 Task: In the  document Quantummechanics.html Use the tool word Count 'and display word count while typing' Create the translated copy of the document in  'Chinese (Simplified)' Change notification to  Comments for you
Action: Mouse moved to (333, 471)
Screenshot: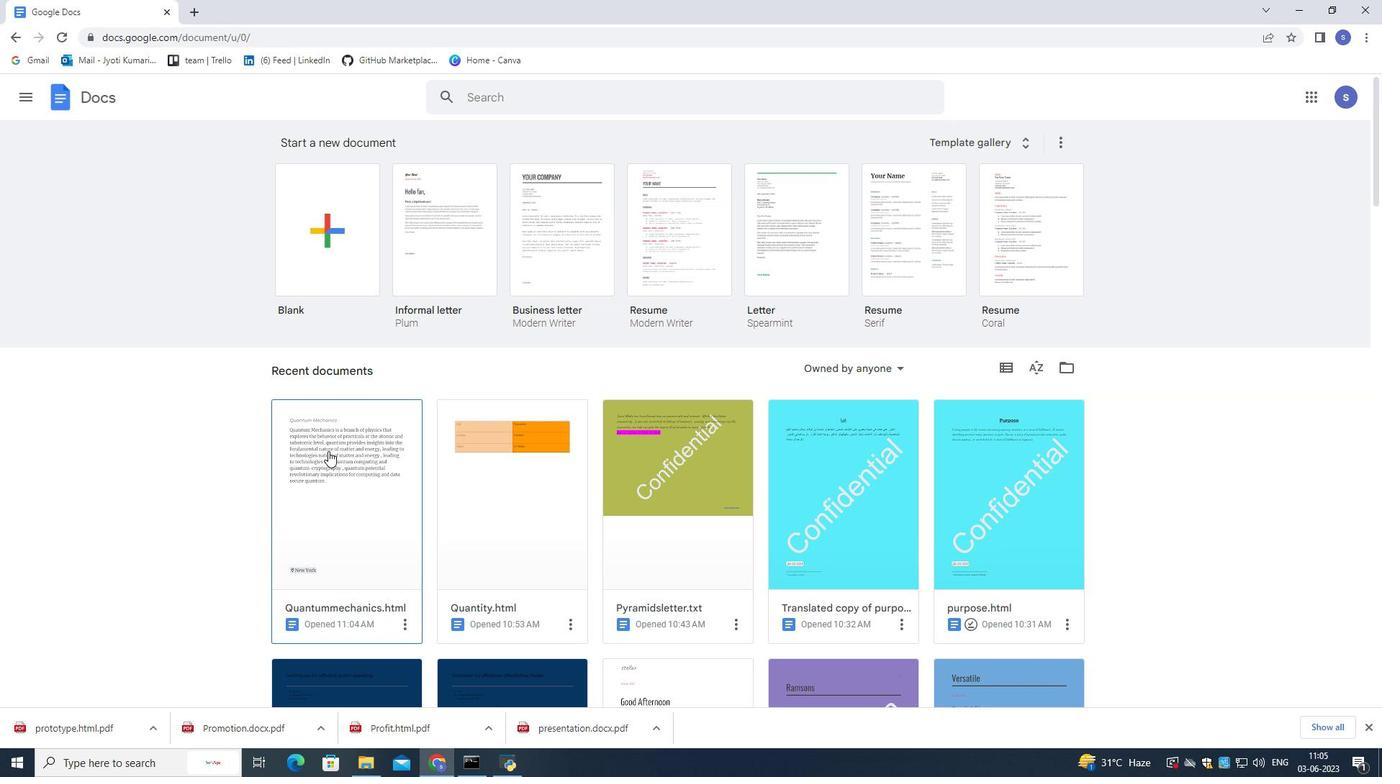 
Action: Mouse pressed left at (333, 471)
Screenshot: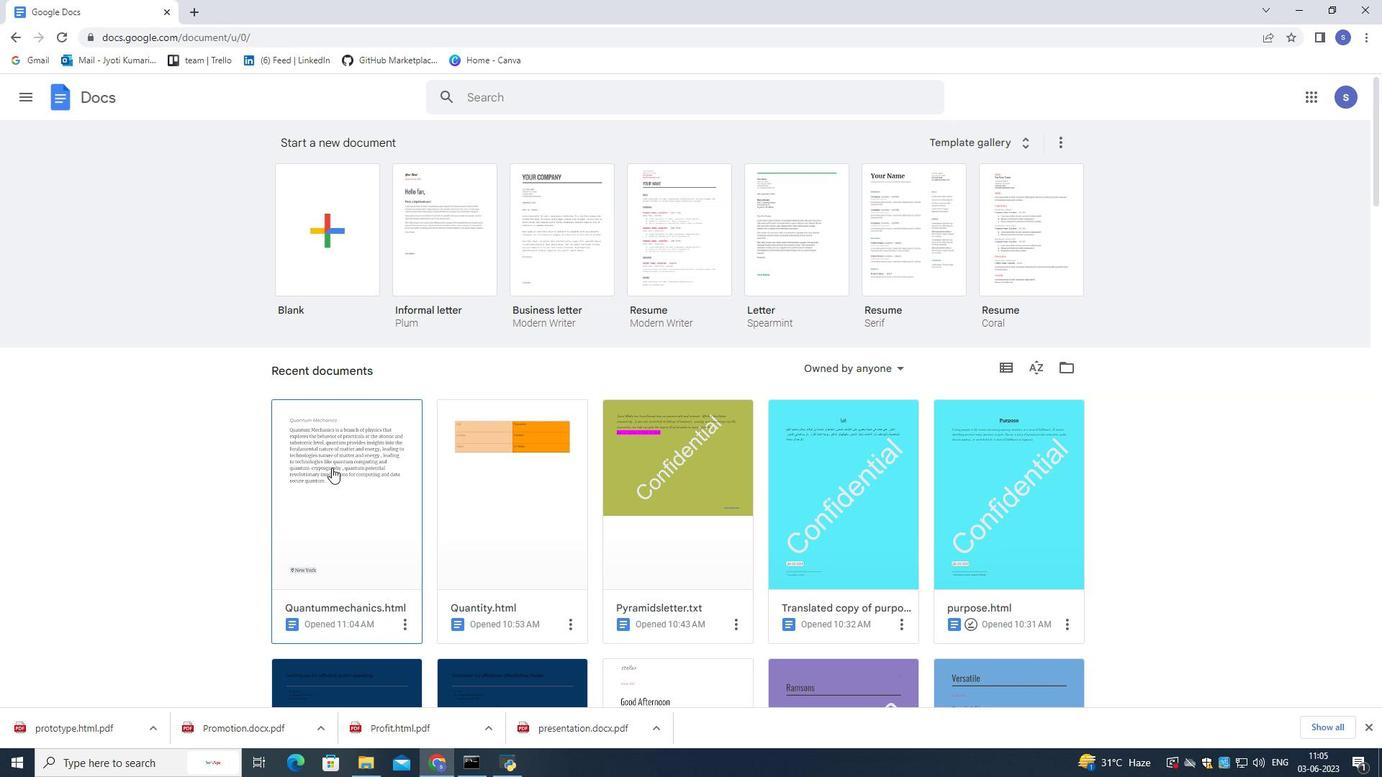 
Action: Mouse pressed left at (333, 471)
Screenshot: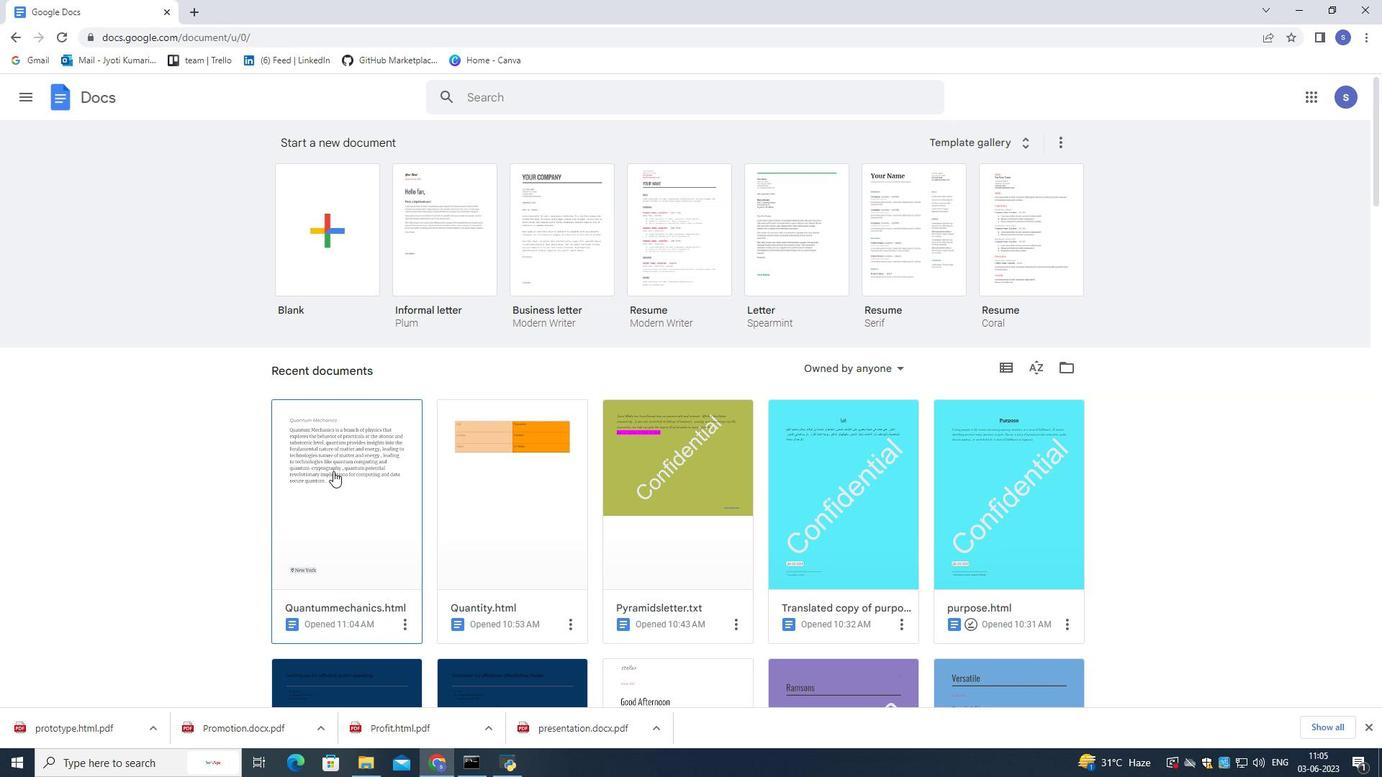 
Action: Mouse moved to (220, 101)
Screenshot: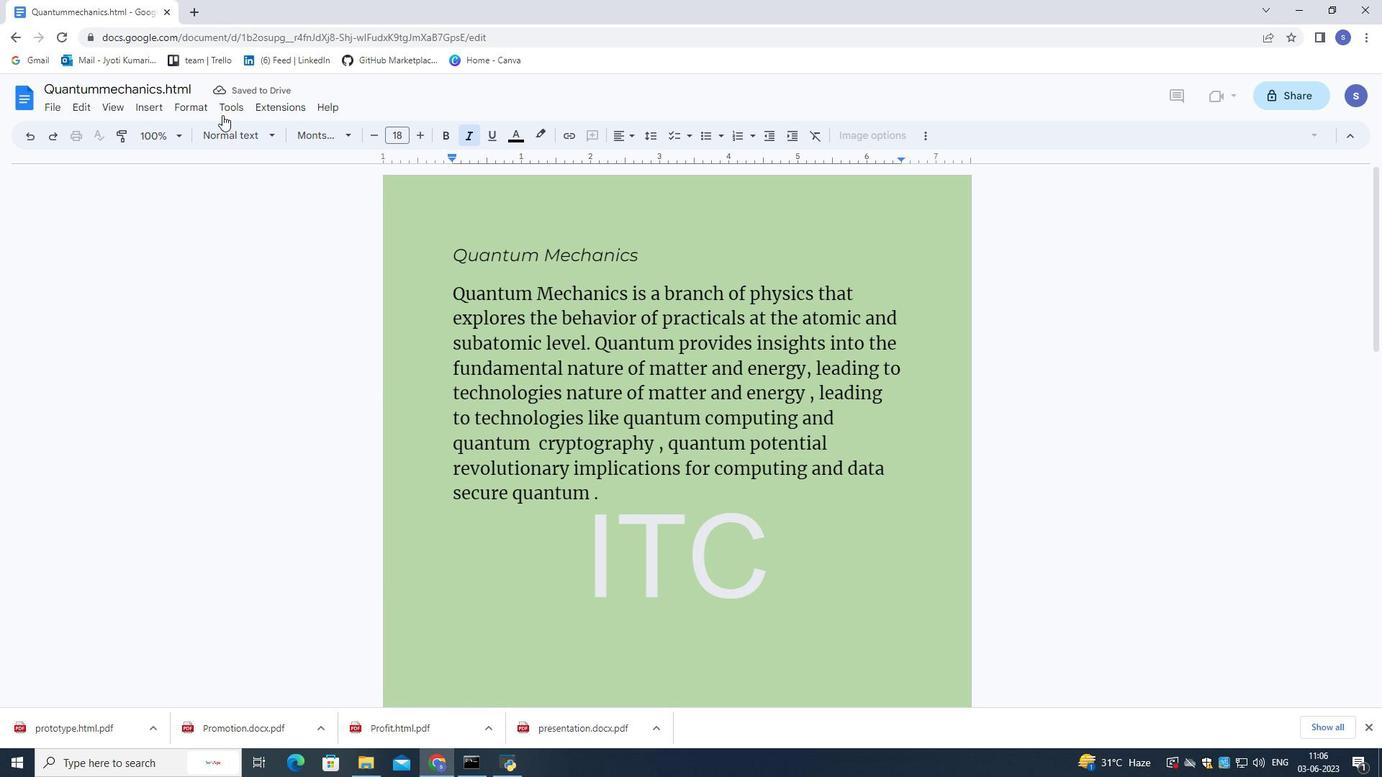 
Action: Mouse pressed left at (220, 101)
Screenshot: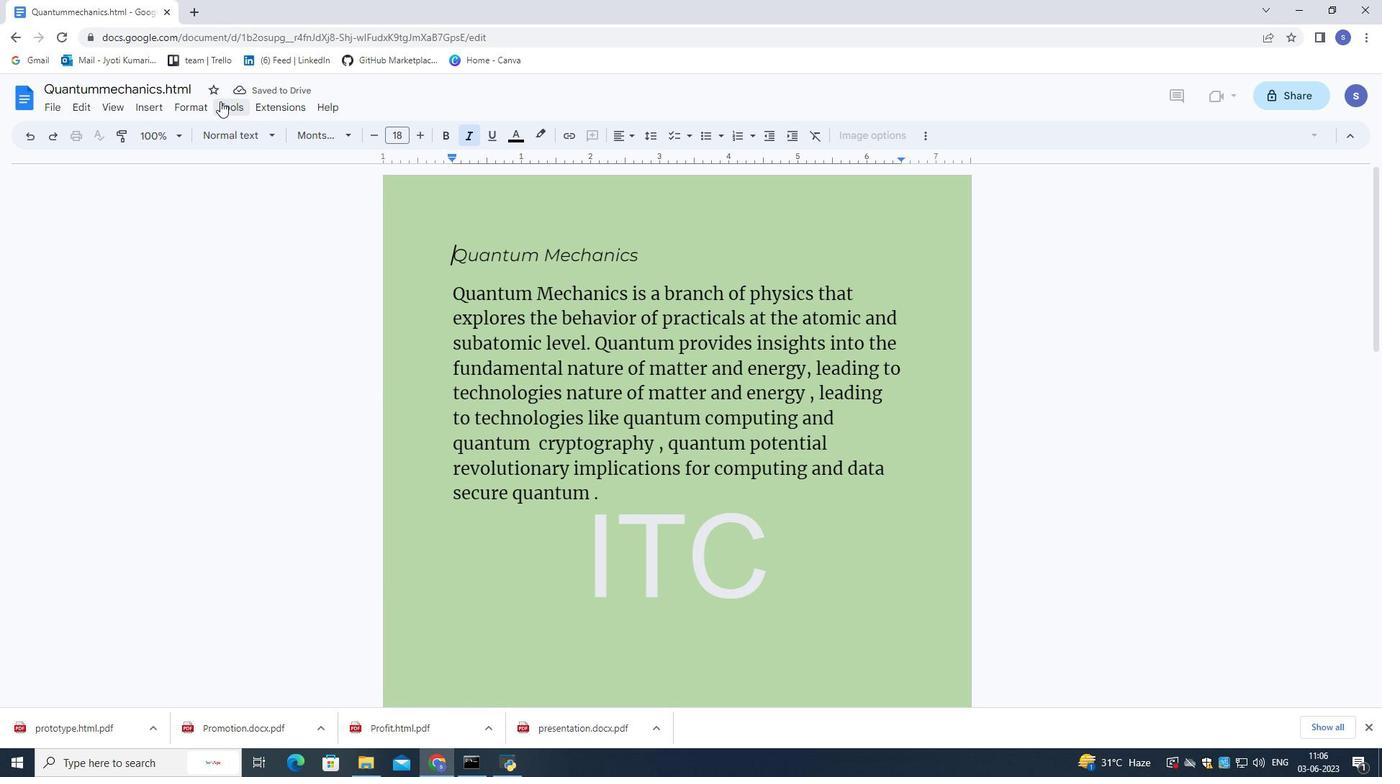 
Action: Mouse moved to (267, 152)
Screenshot: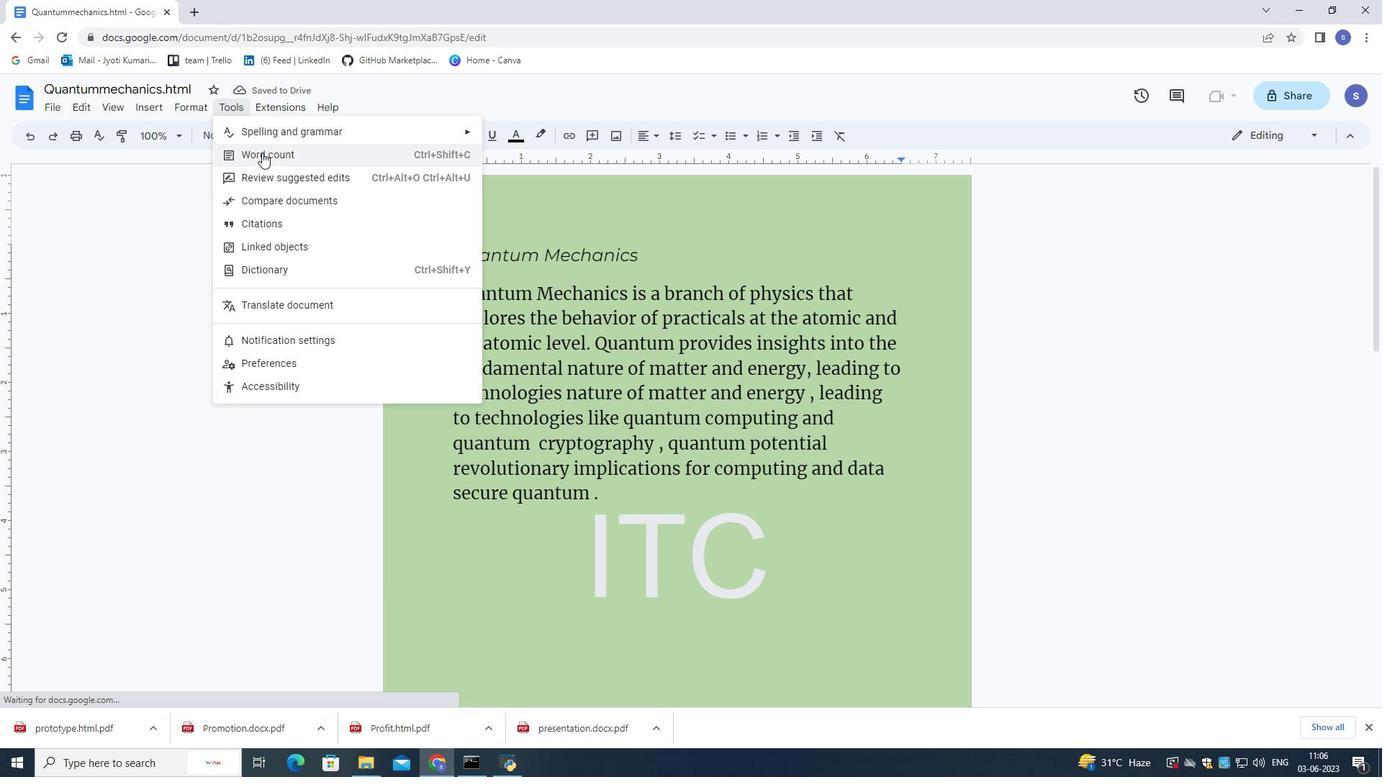 
Action: Mouse pressed left at (267, 152)
Screenshot: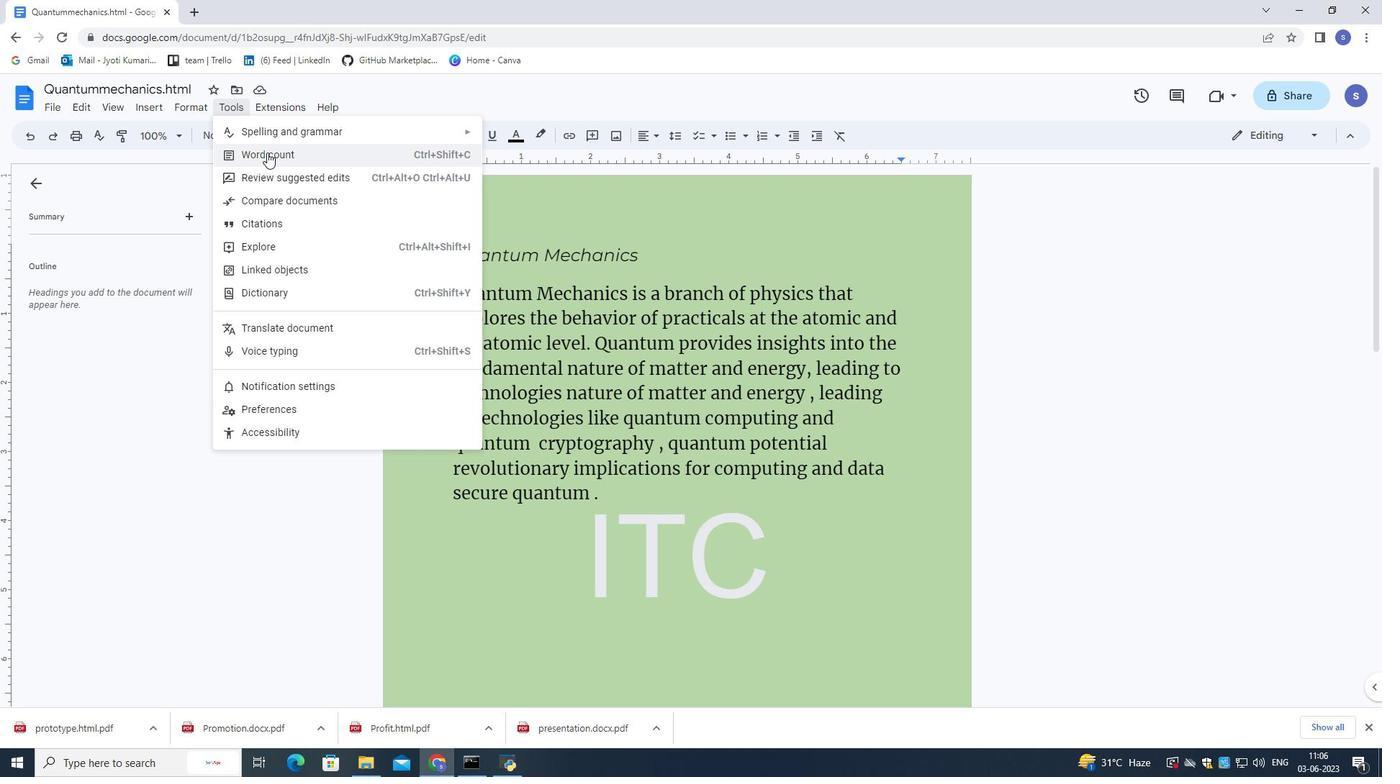
Action: Mouse moved to (602, 454)
Screenshot: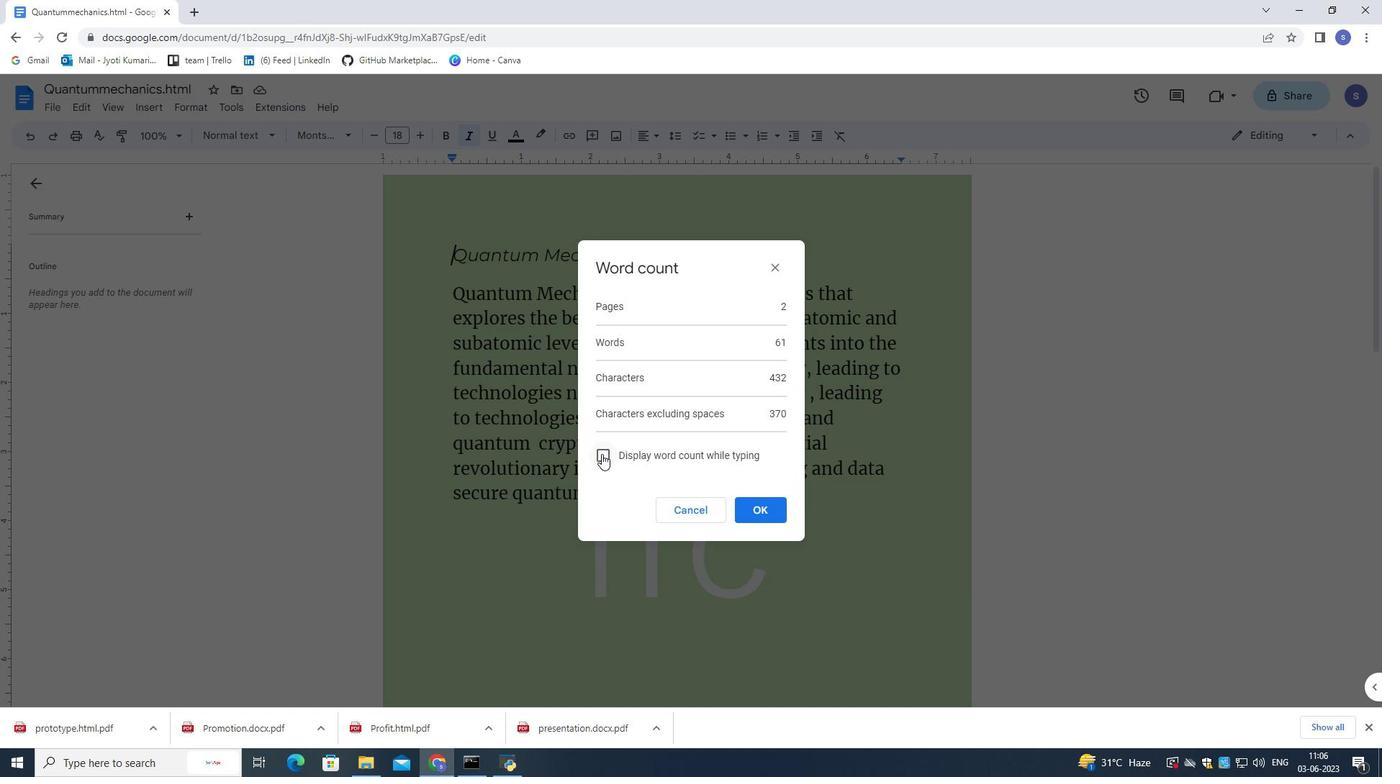 
Action: Mouse pressed left at (602, 454)
Screenshot: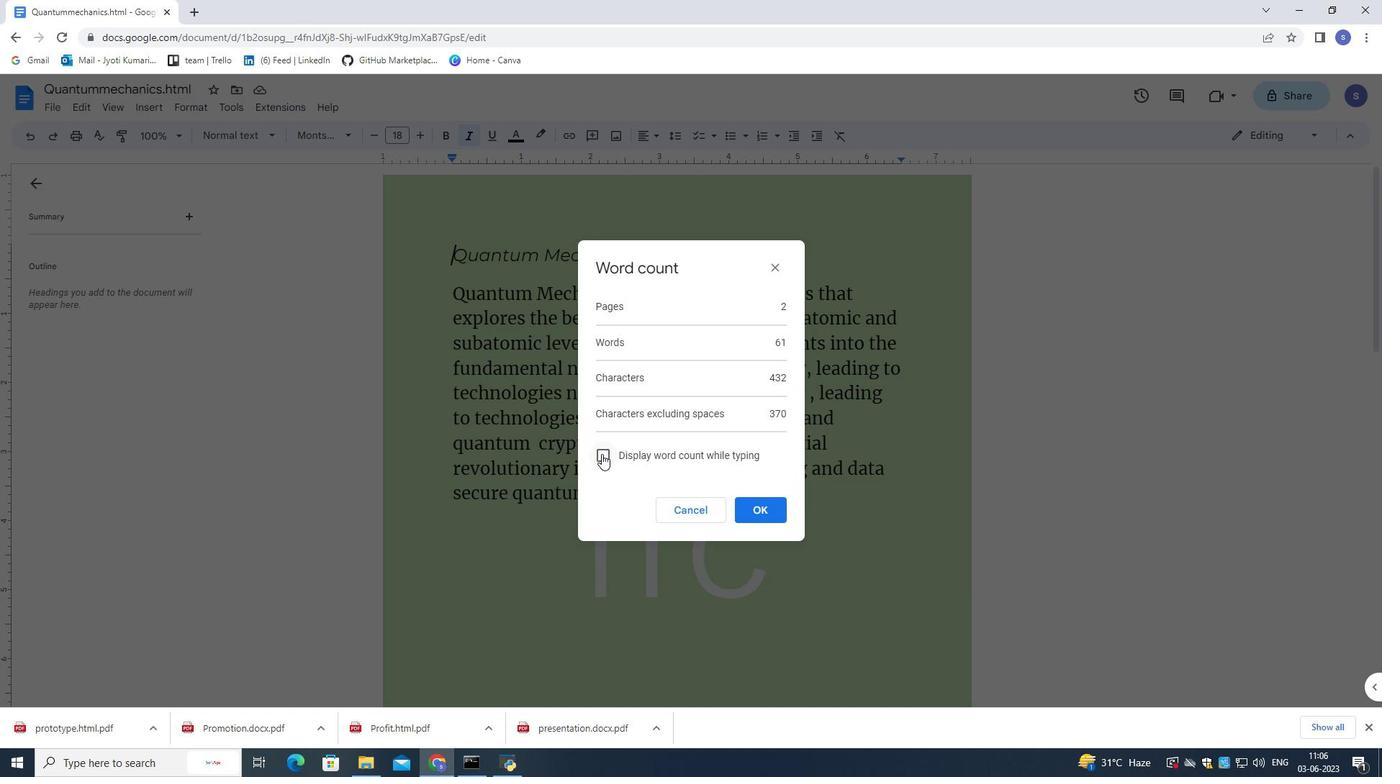 
Action: Mouse moved to (772, 512)
Screenshot: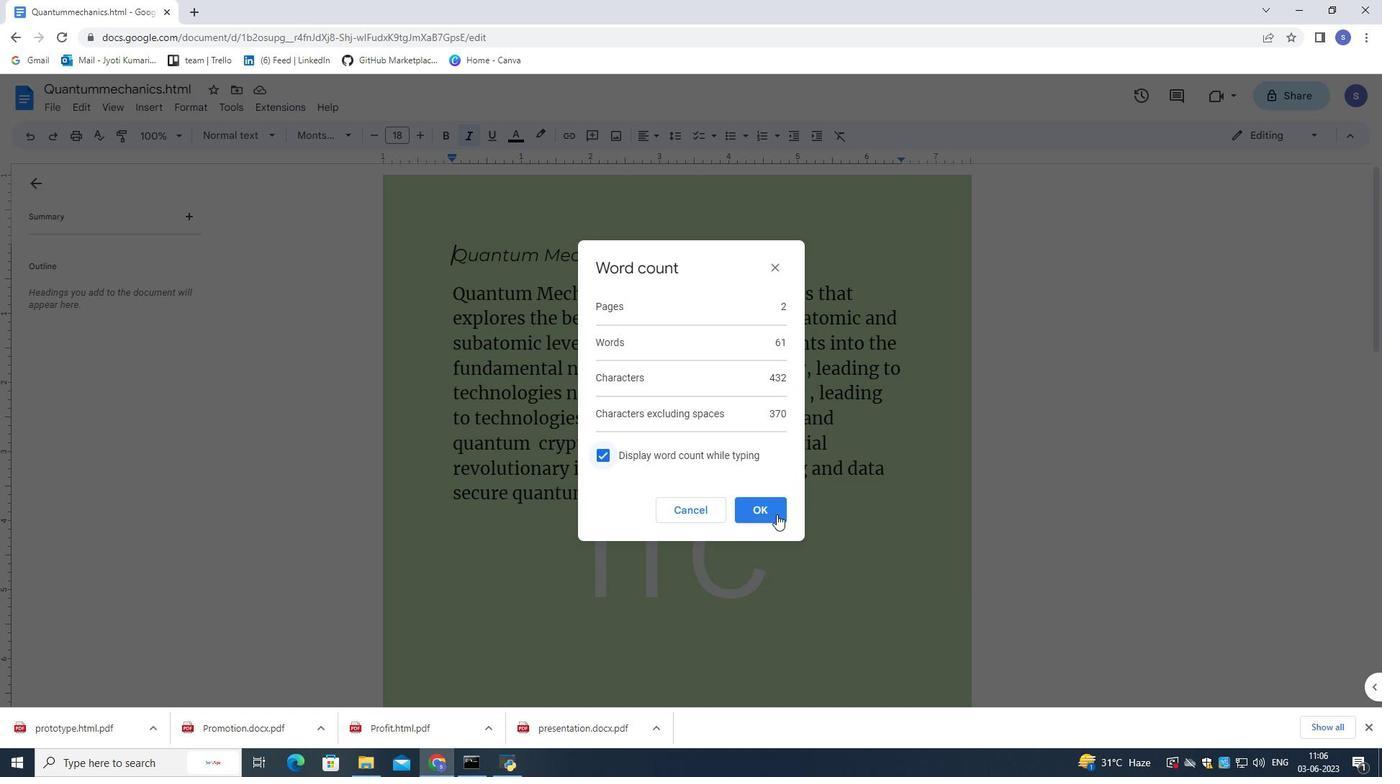 
Action: Mouse pressed left at (772, 512)
Screenshot: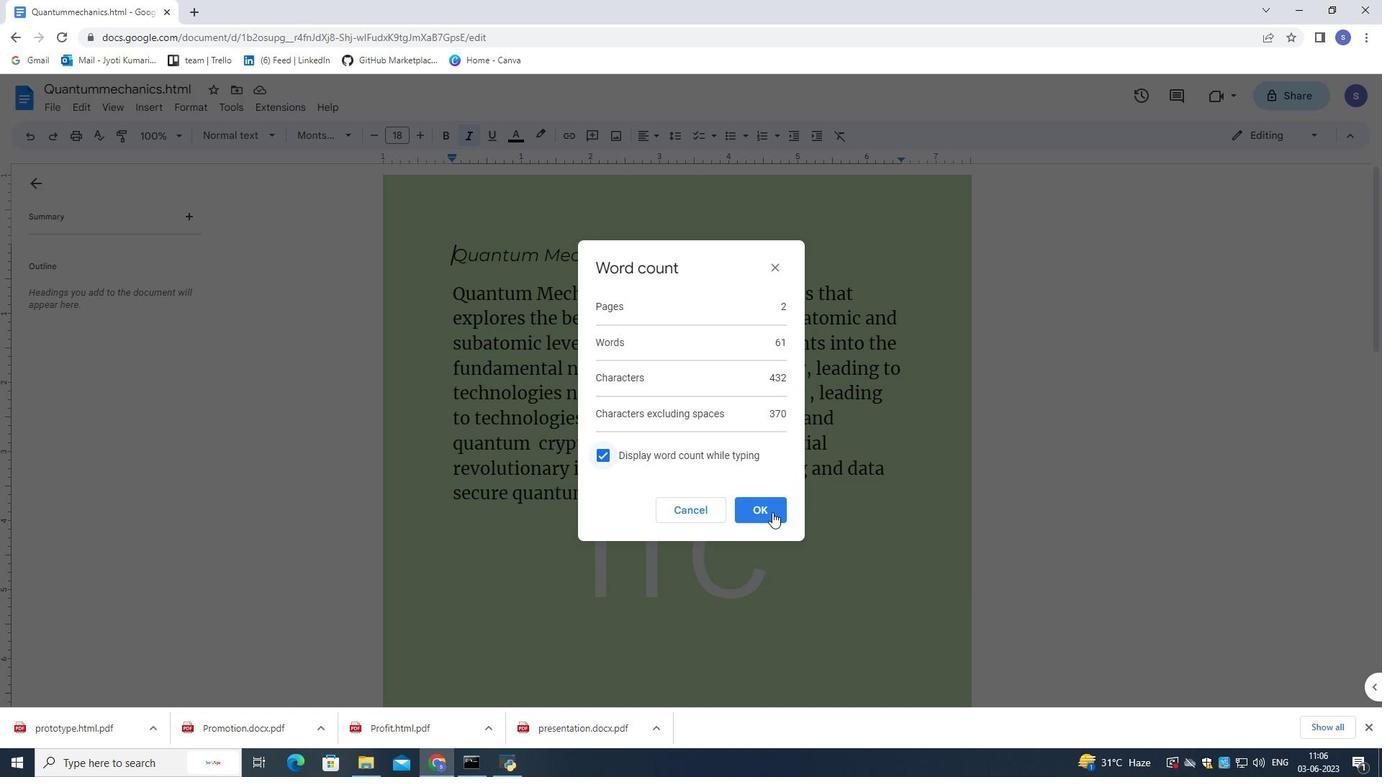 
Action: Mouse moved to (226, 109)
Screenshot: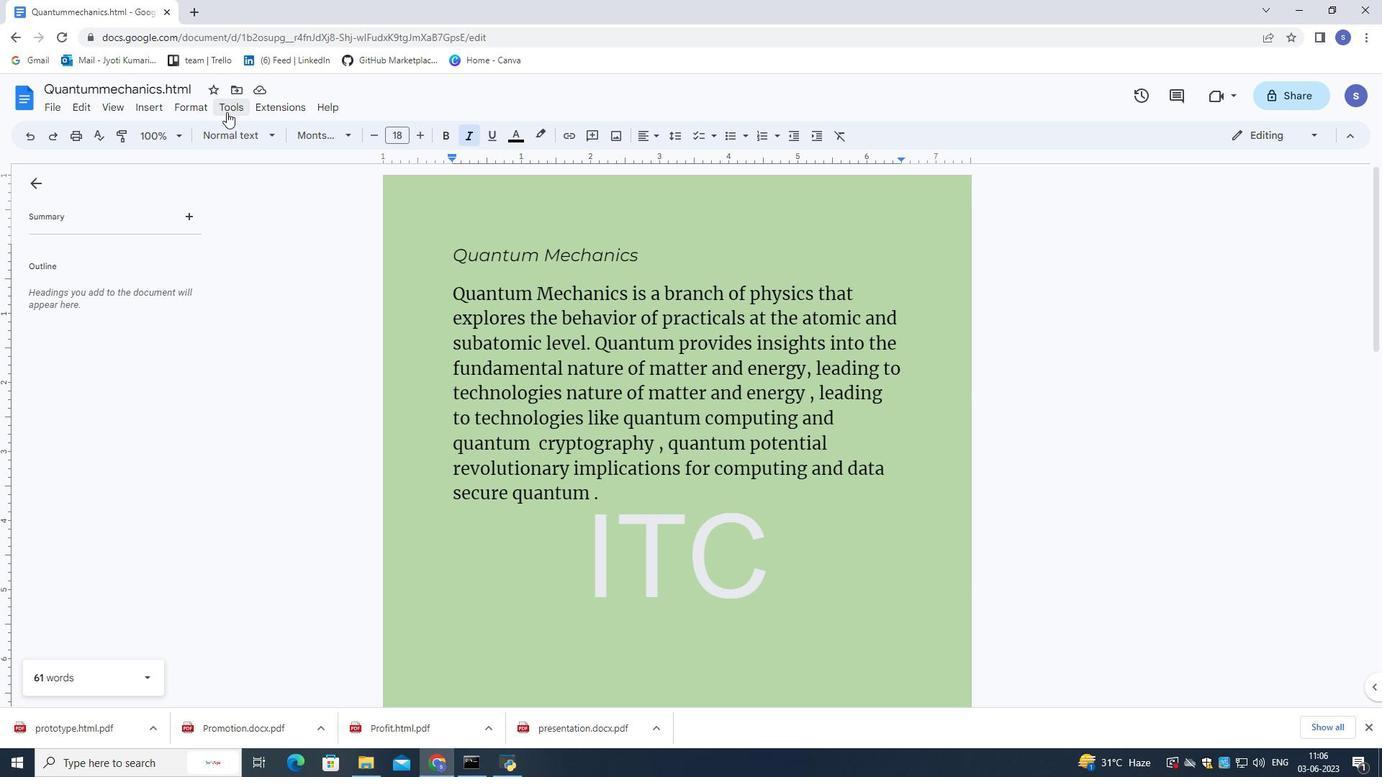 
Action: Mouse pressed left at (226, 109)
Screenshot: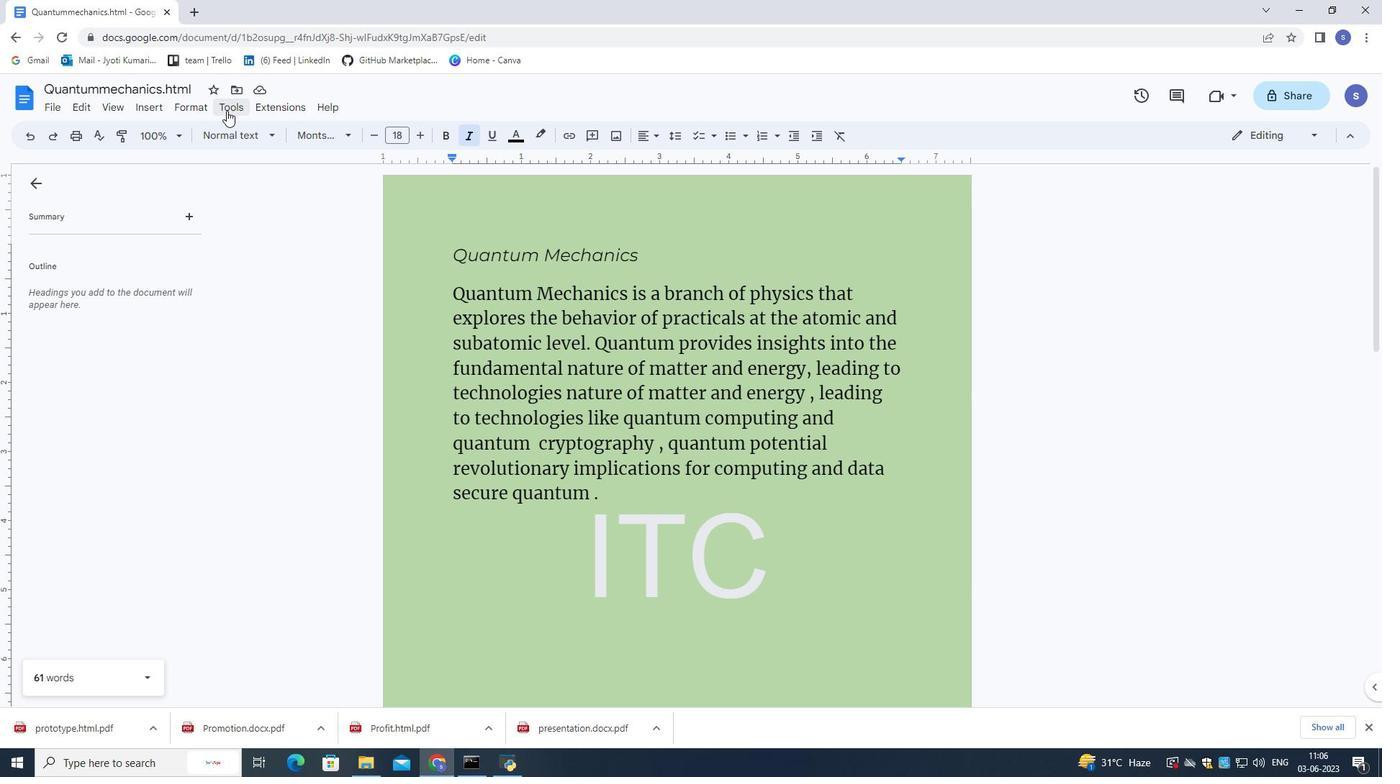 
Action: Mouse moved to (272, 323)
Screenshot: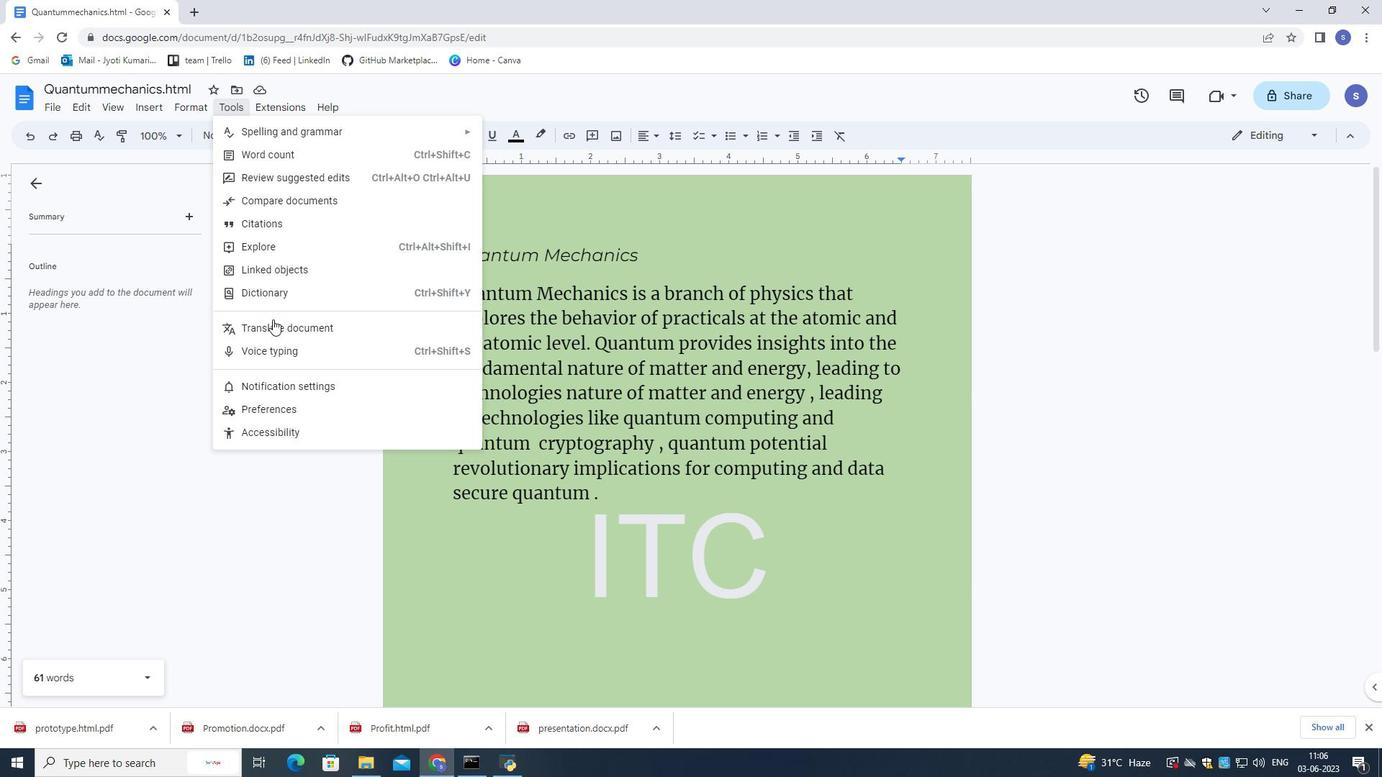 
Action: Mouse pressed left at (272, 323)
Screenshot: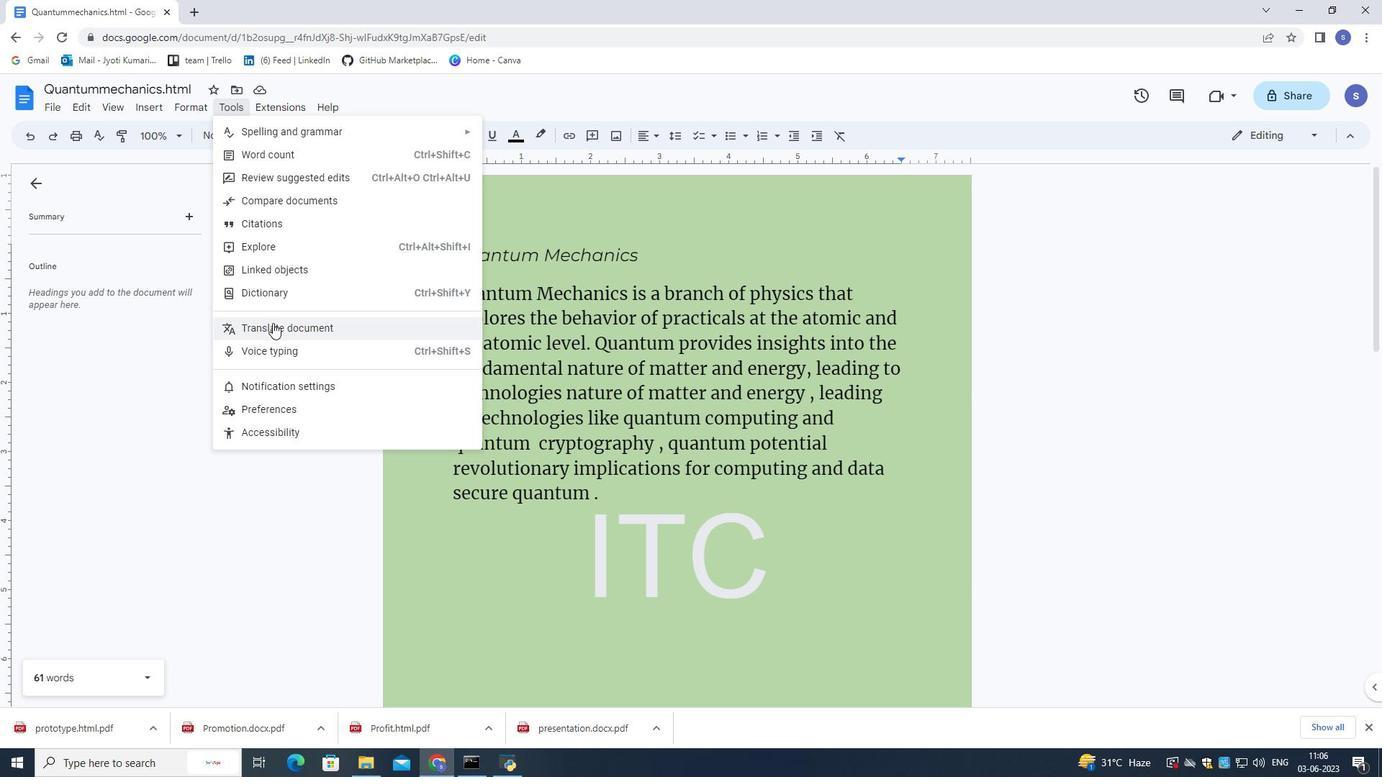 
Action: Mouse moved to (660, 422)
Screenshot: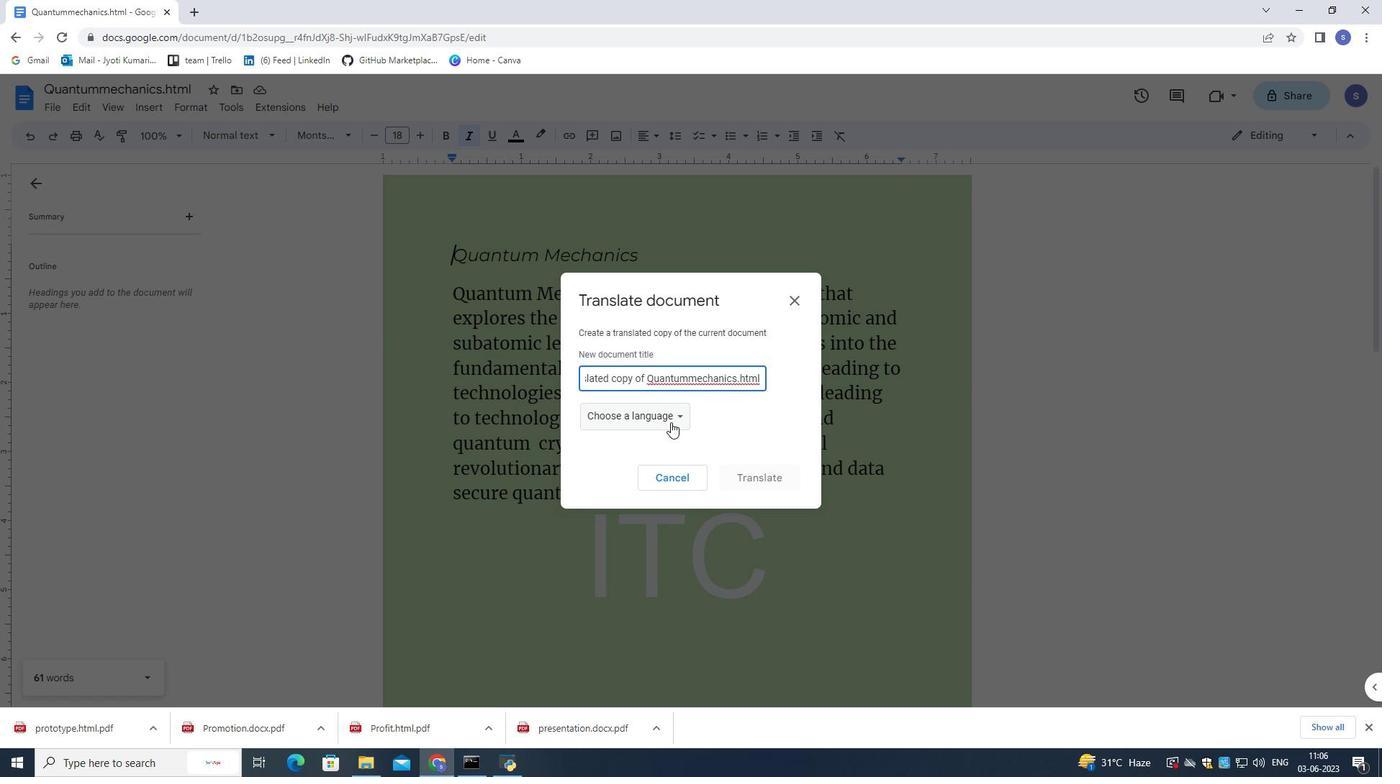 
Action: Mouse pressed left at (660, 422)
Screenshot: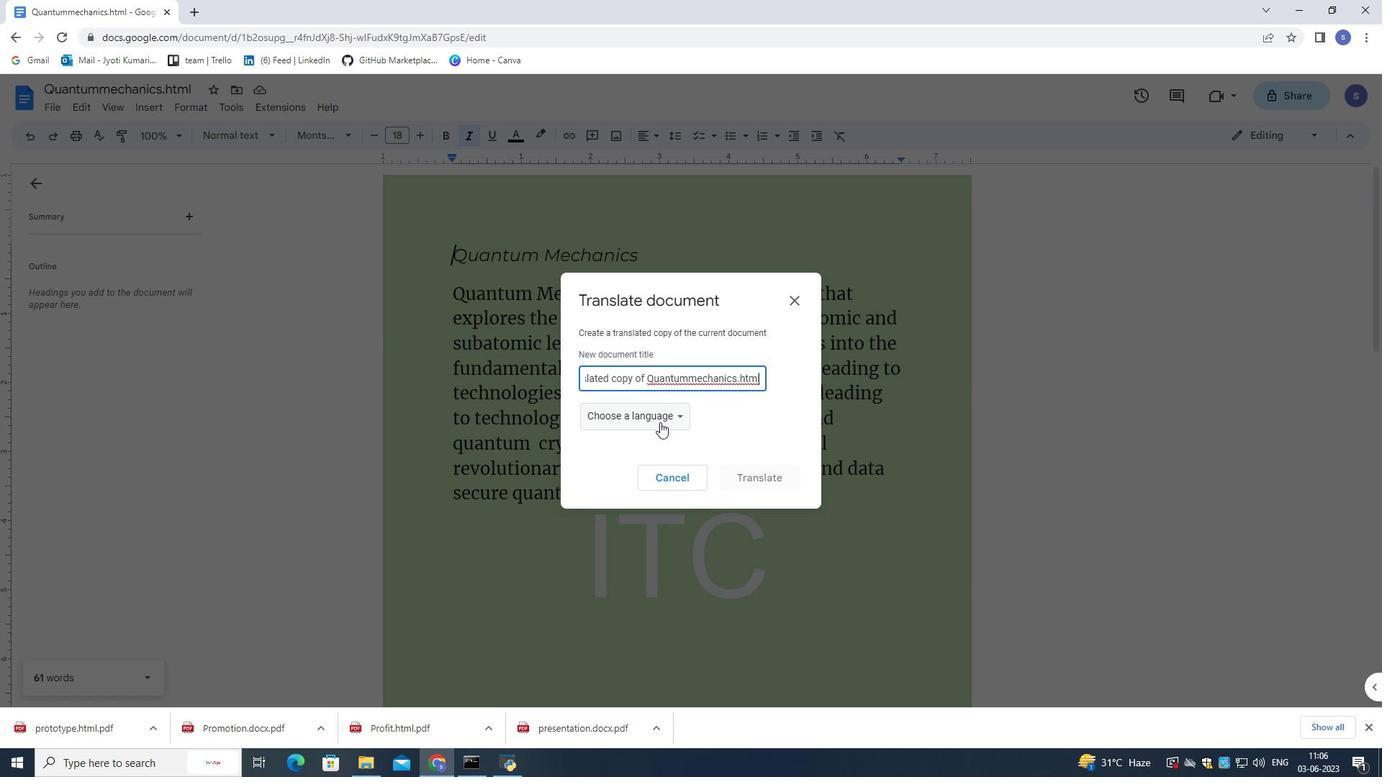 
Action: Mouse moved to (661, 535)
Screenshot: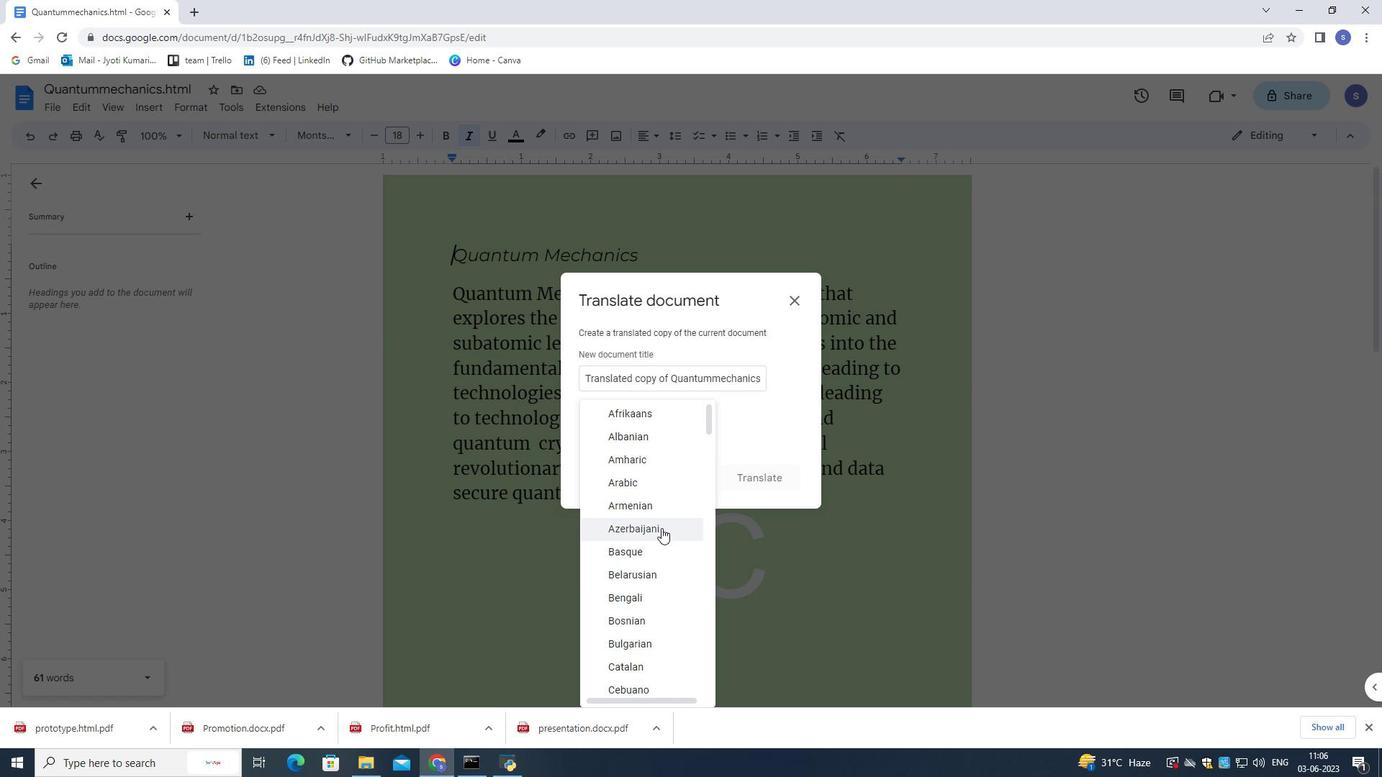 
Action: Mouse scrolled (661, 534) with delta (0, 0)
Screenshot: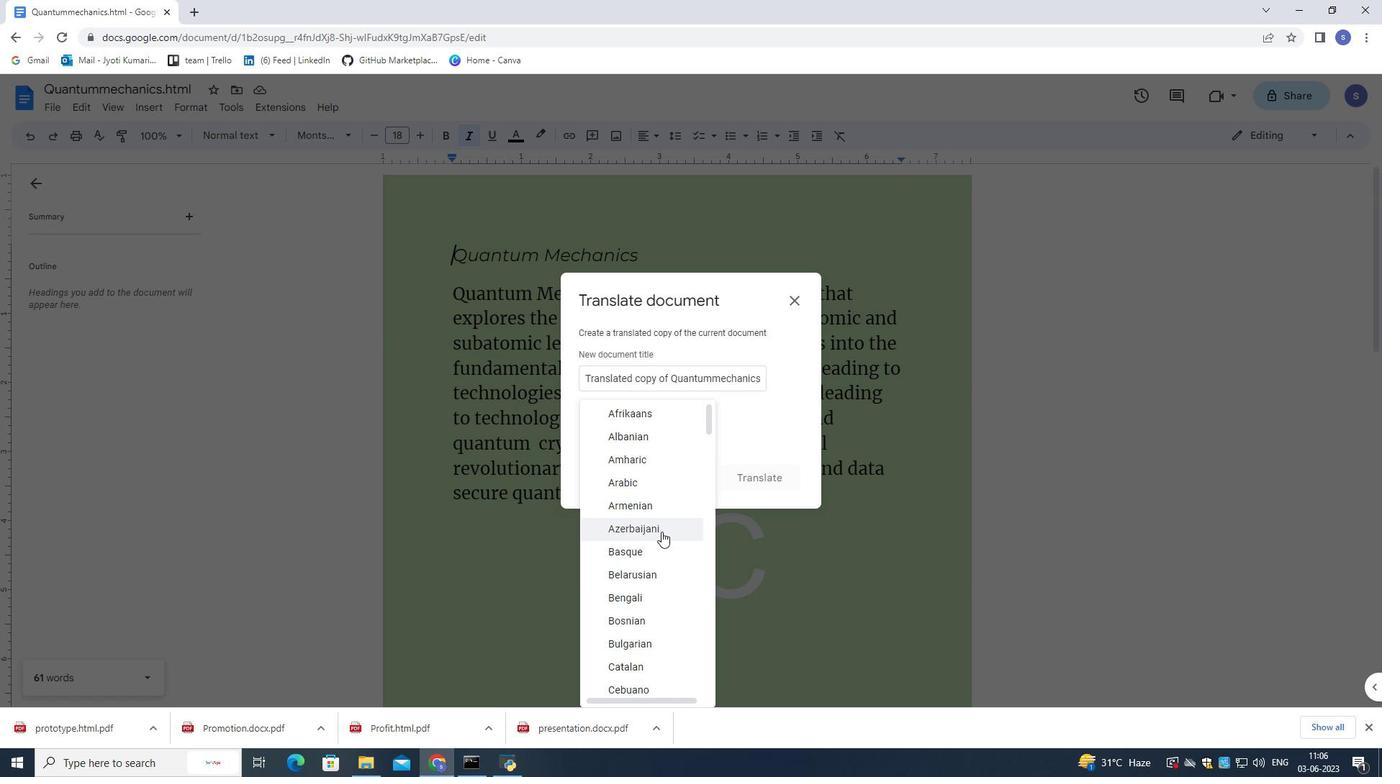 
Action: Mouse moved to (661, 537)
Screenshot: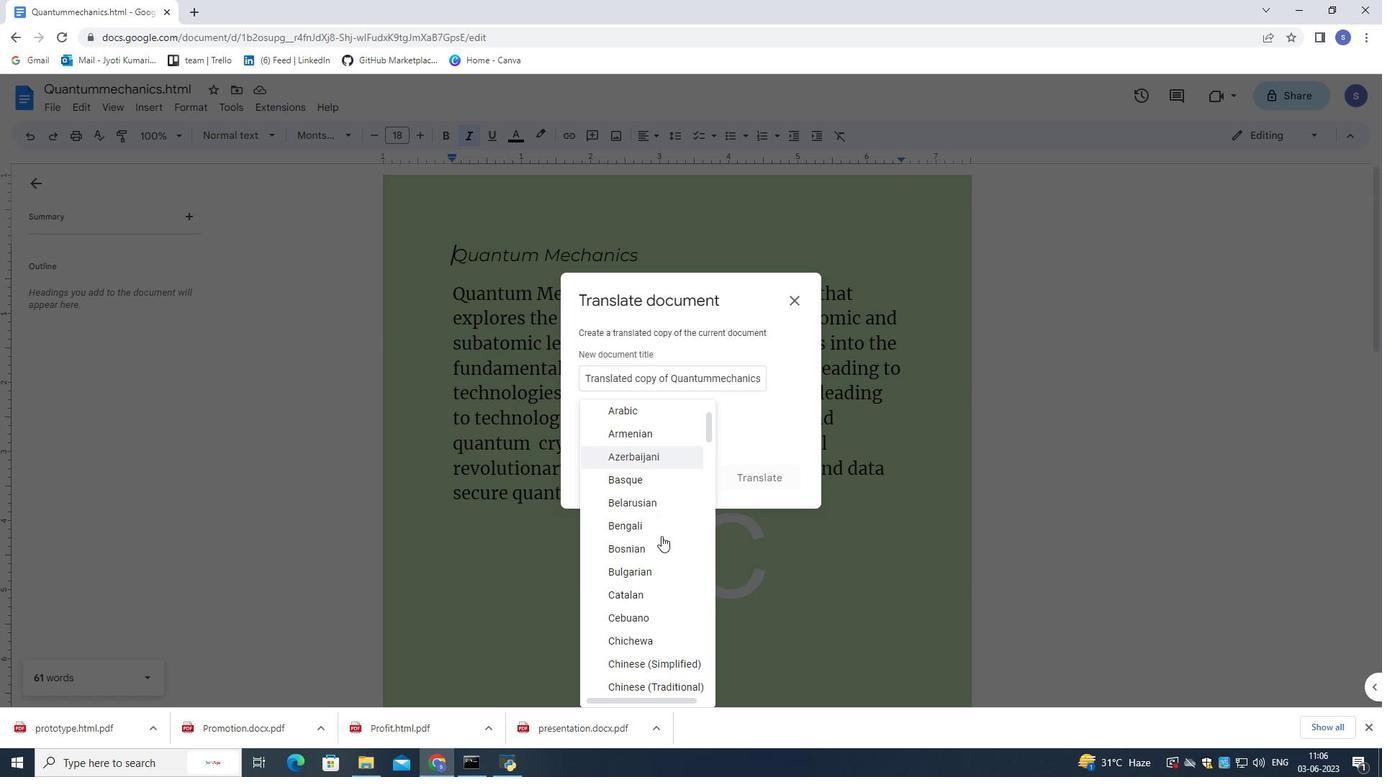 
Action: Mouse scrolled (661, 537) with delta (0, 0)
Screenshot: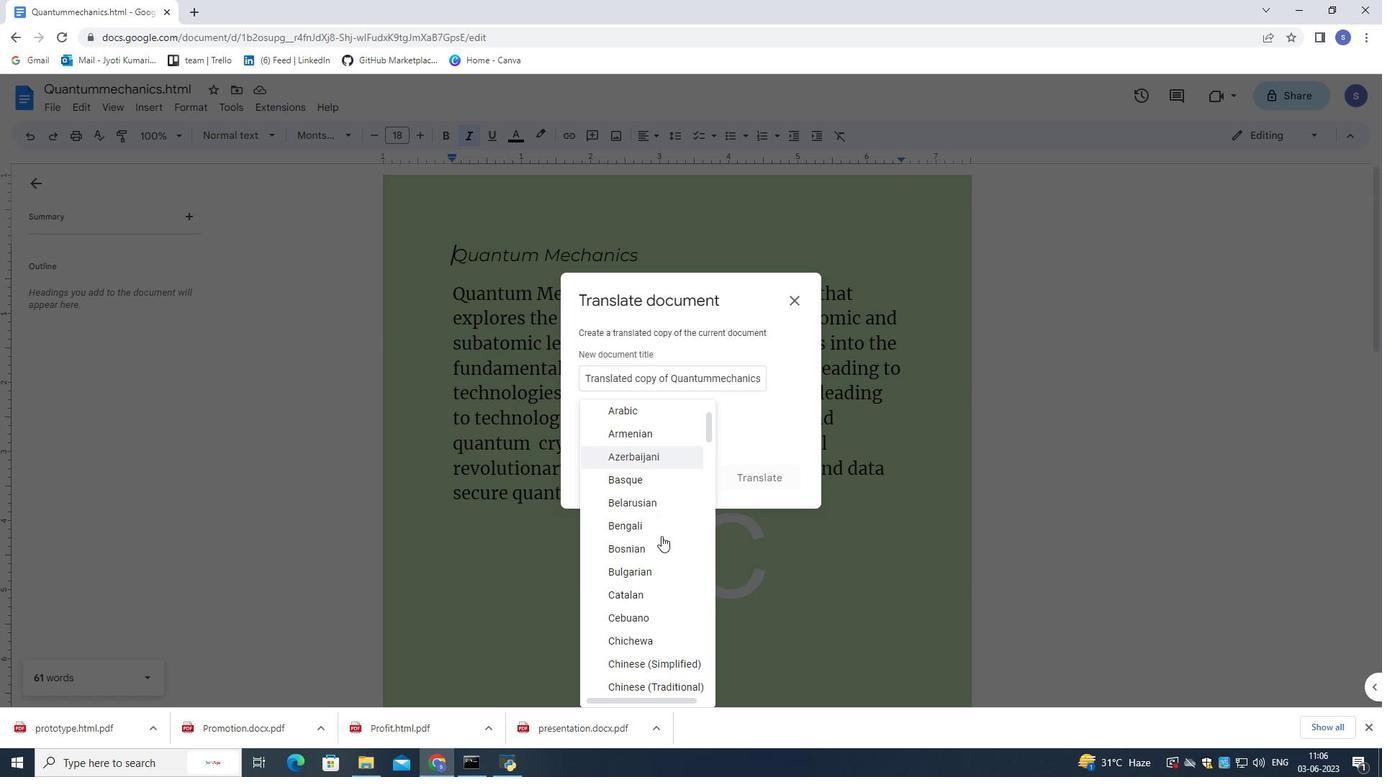 
Action: Mouse moved to (660, 539)
Screenshot: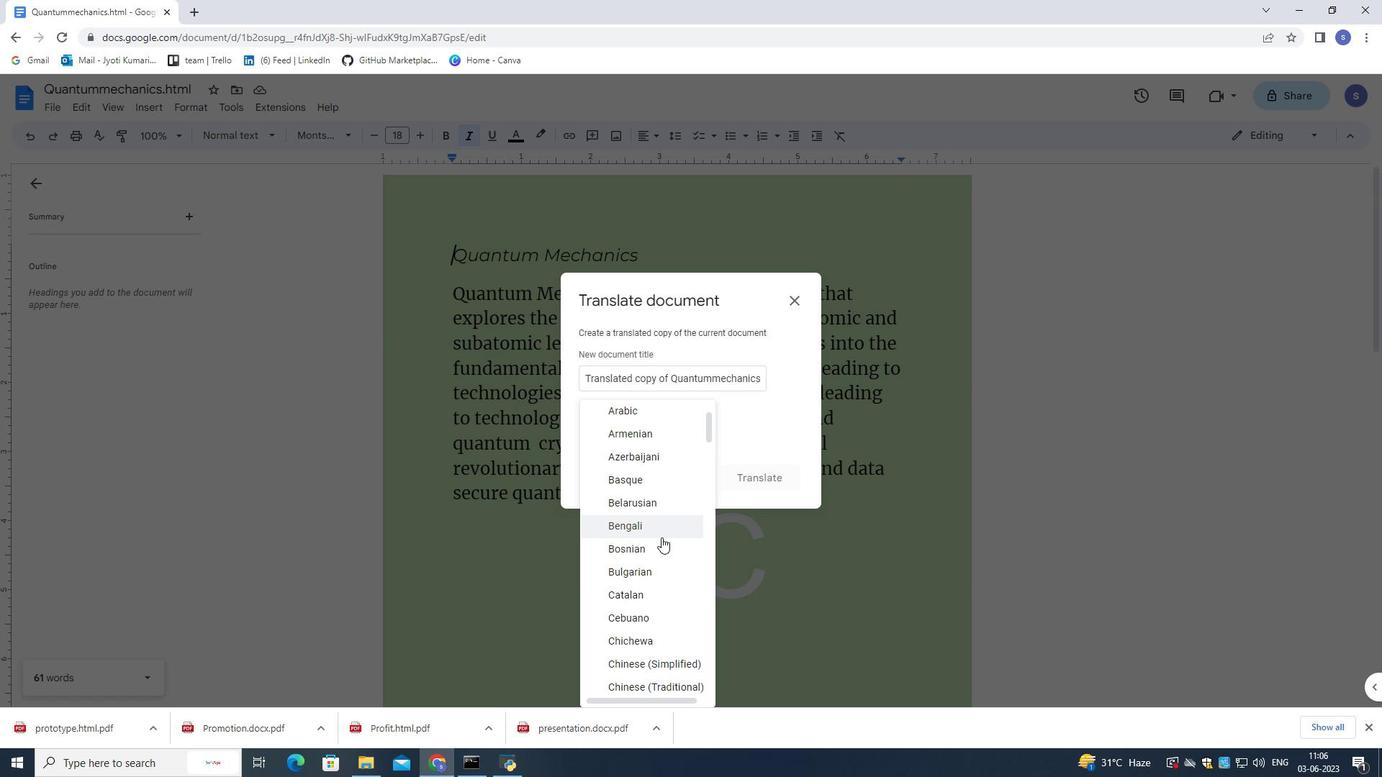 
Action: Mouse scrolled (660, 539) with delta (0, 0)
Screenshot: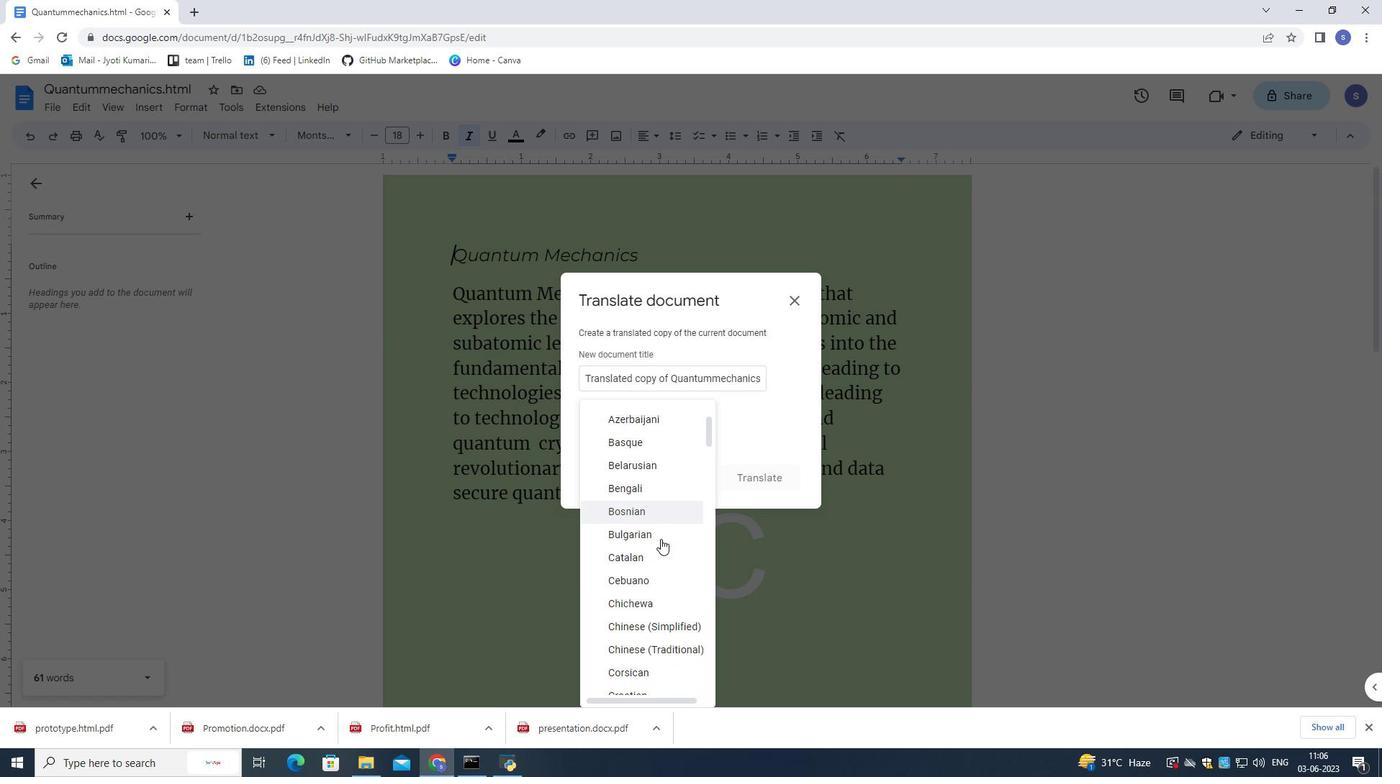 
Action: Mouse moved to (652, 518)
Screenshot: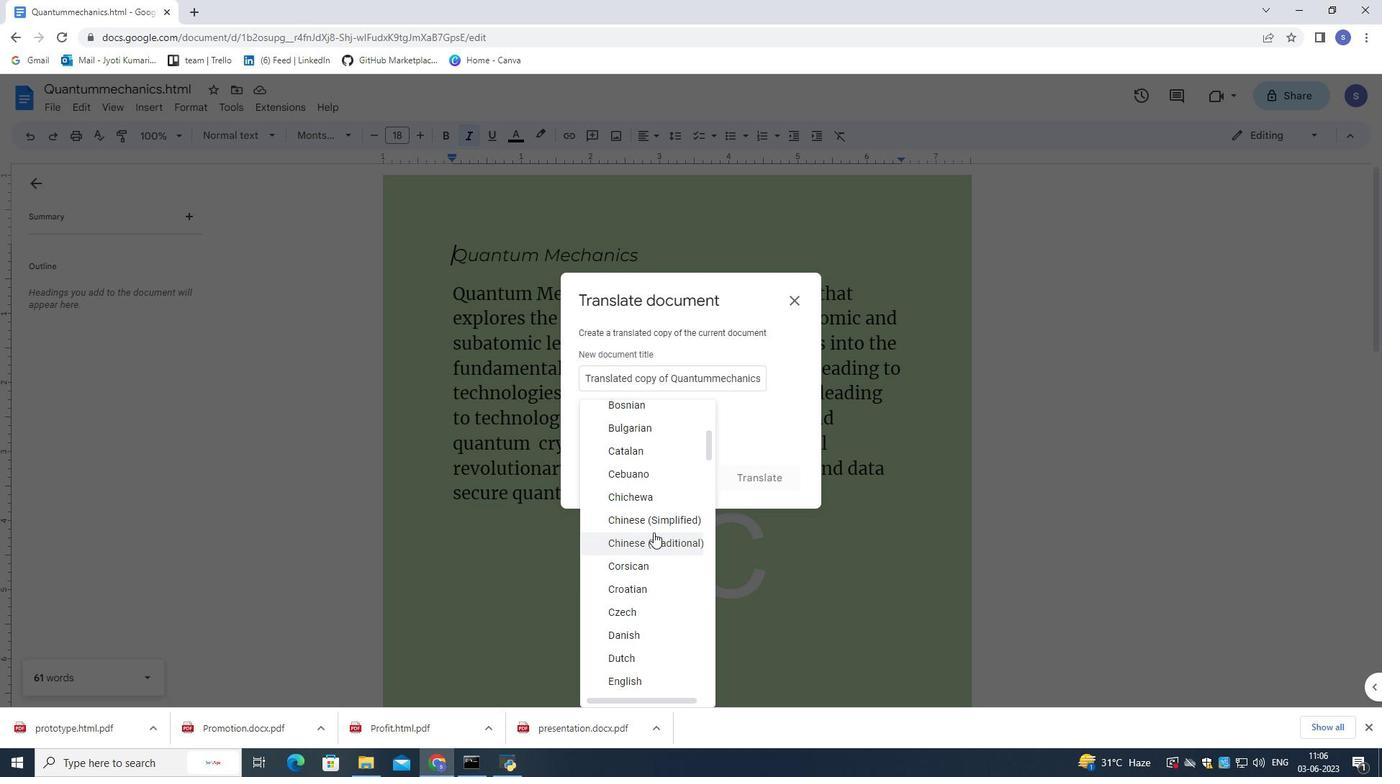
Action: Mouse pressed left at (652, 518)
Screenshot: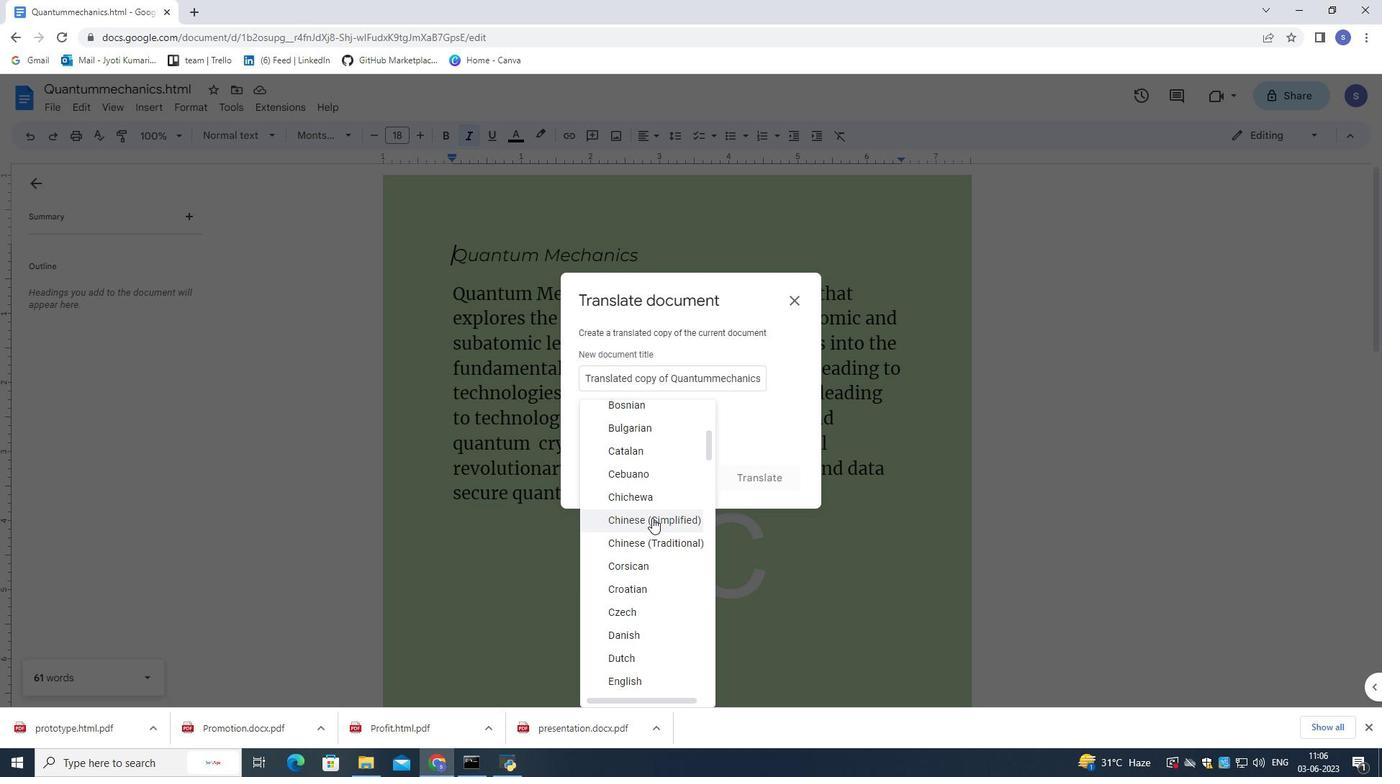 
Action: Mouse moved to (754, 479)
Screenshot: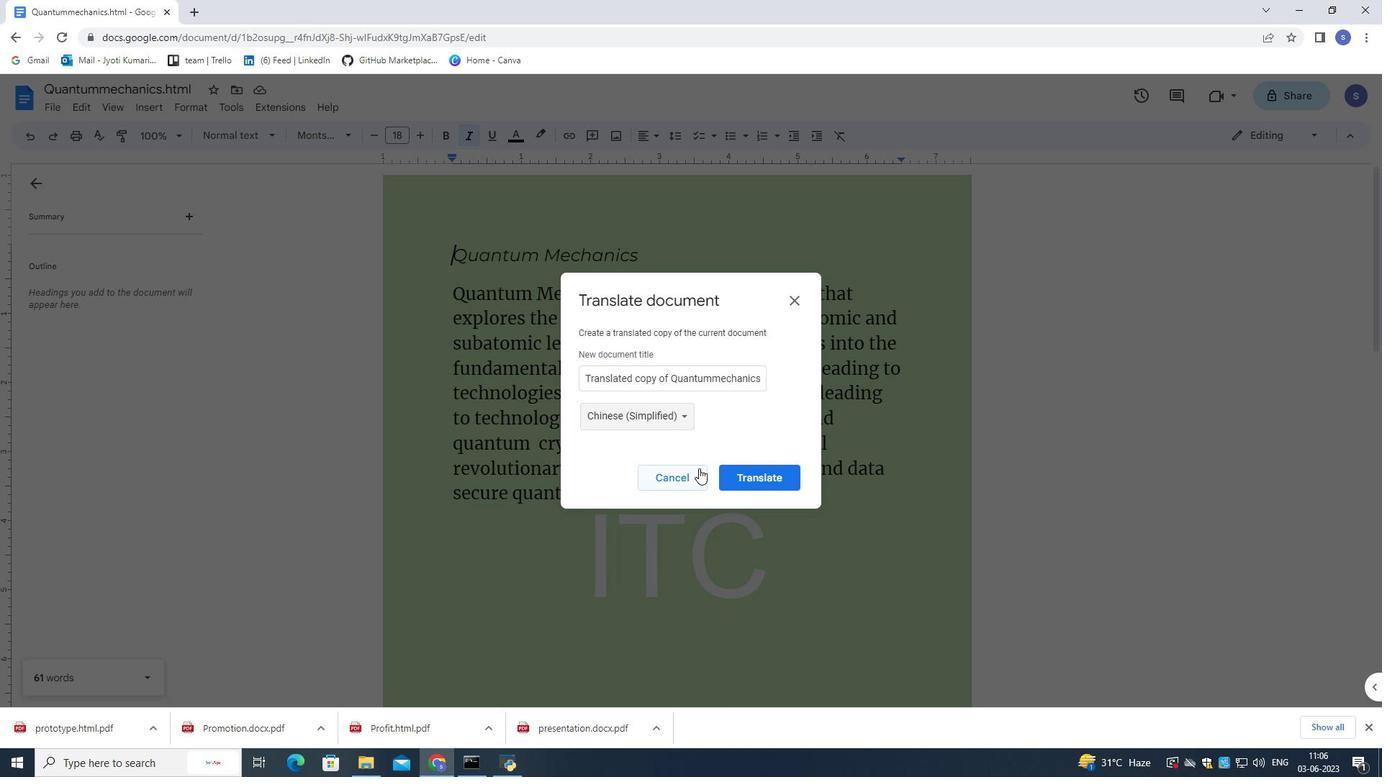 
Action: Mouse pressed left at (754, 479)
Screenshot: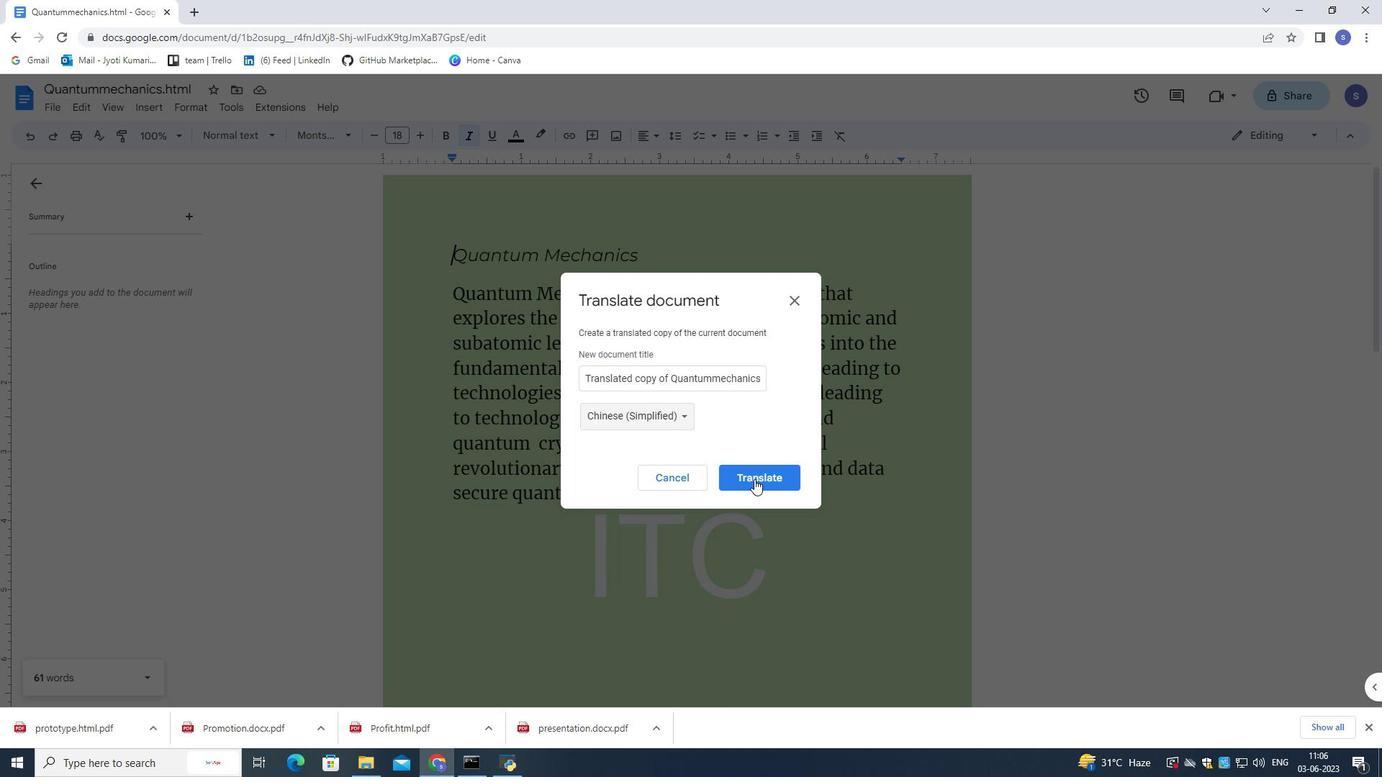 
Action: Mouse moved to (229, 107)
Screenshot: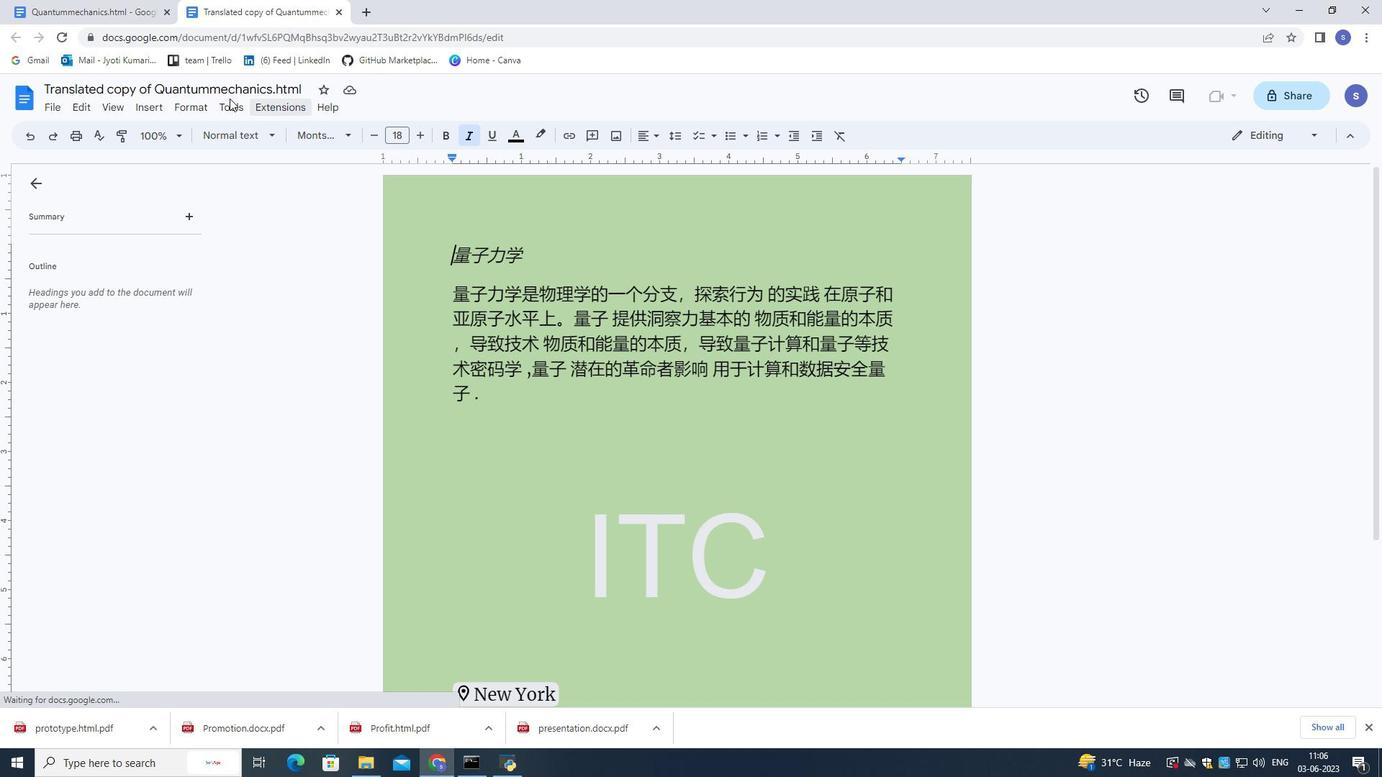 
Action: Mouse pressed left at (229, 107)
Screenshot: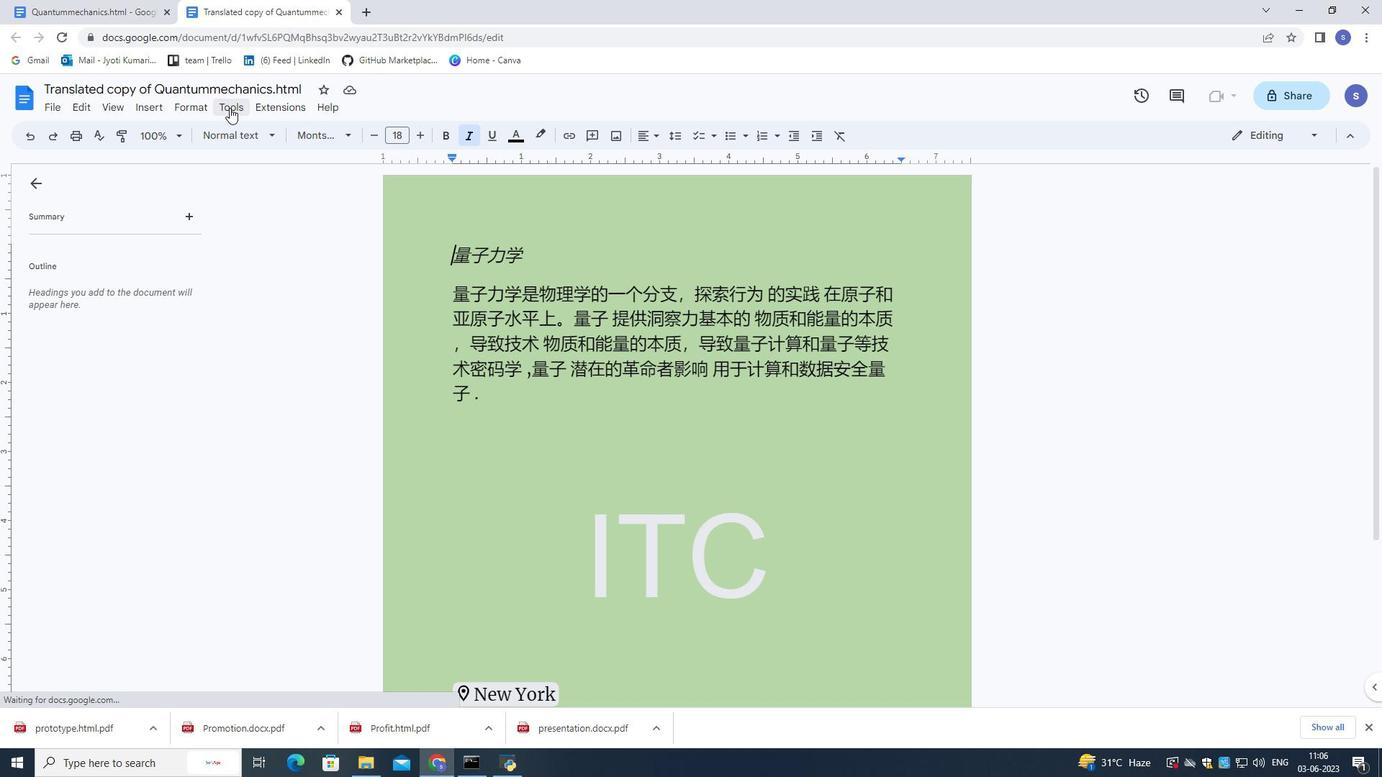 
Action: Mouse moved to (314, 382)
Screenshot: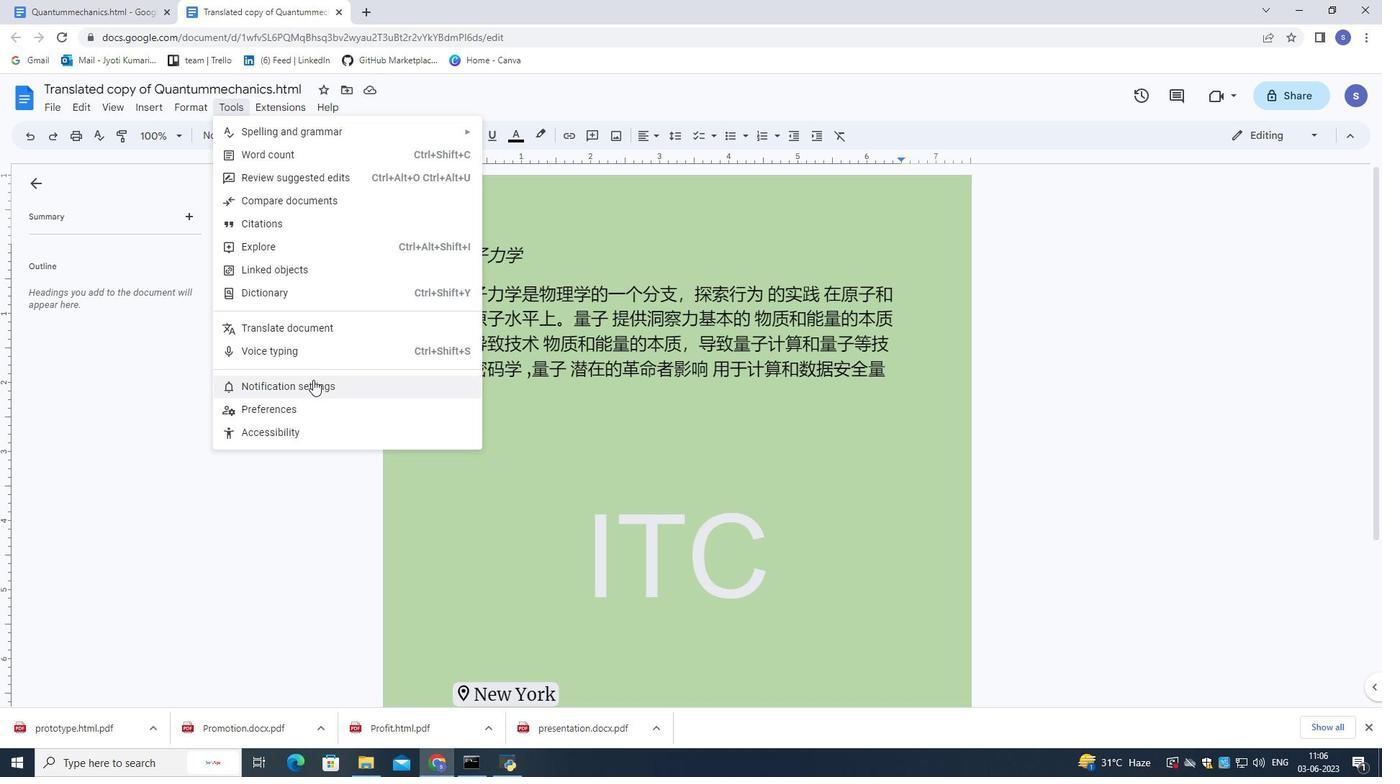 
Action: Mouse pressed left at (314, 382)
Screenshot: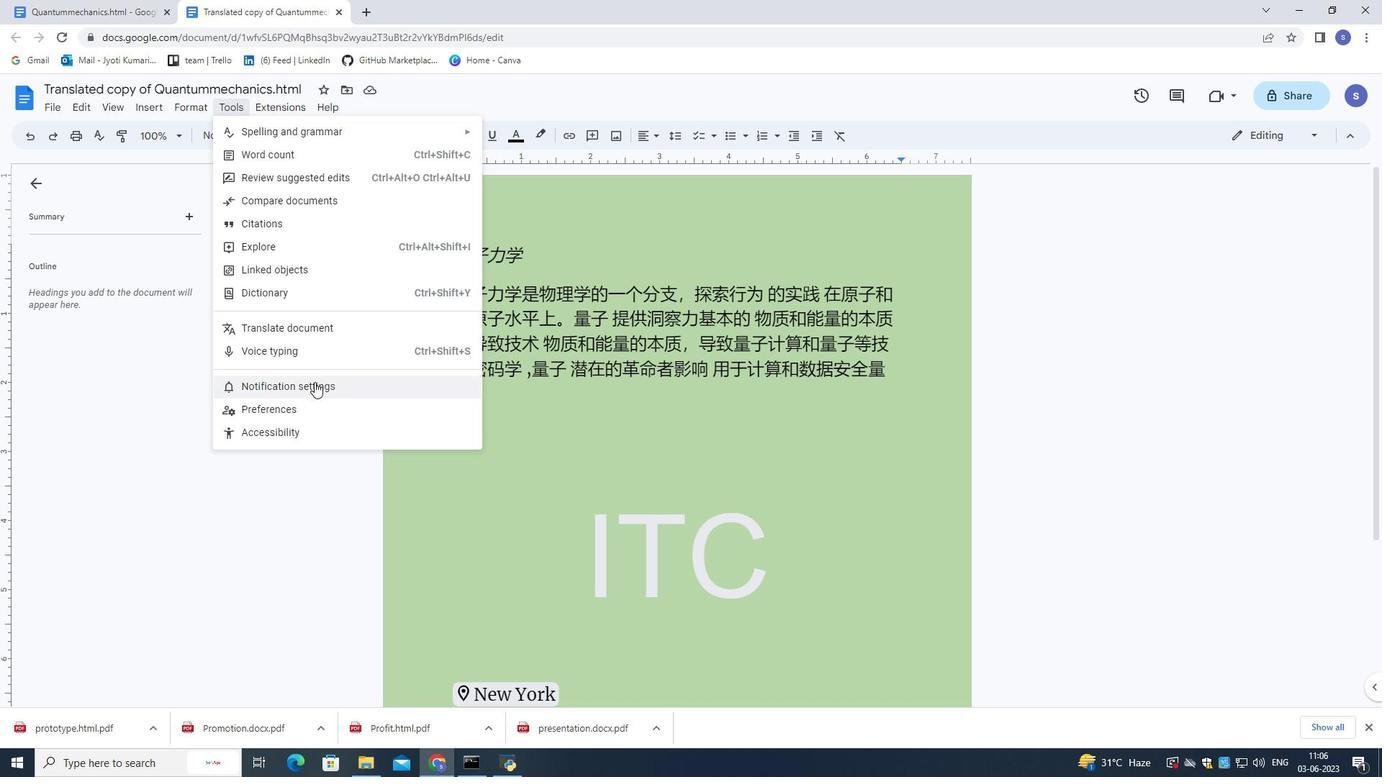 
Action: Mouse moved to (576, 318)
Screenshot: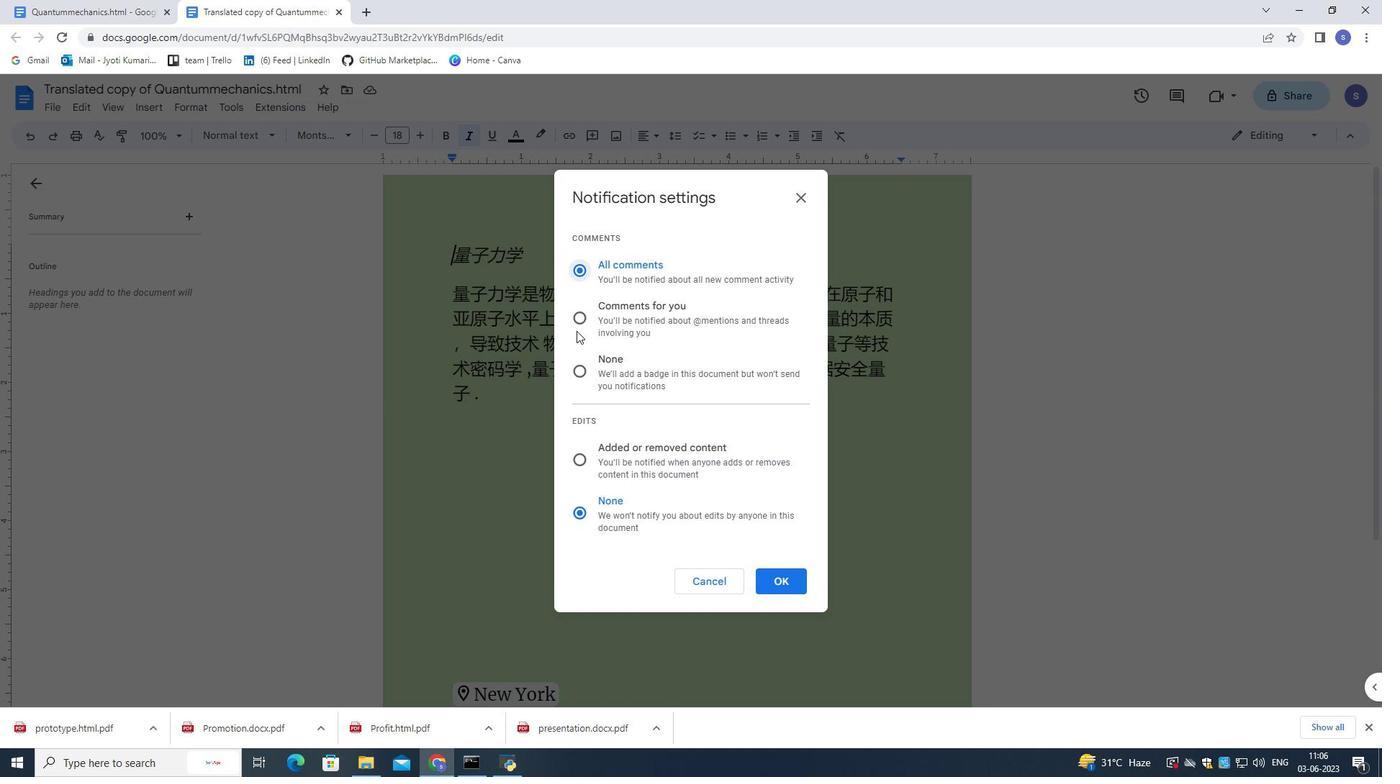 
Action: Mouse pressed left at (576, 318)
Screenshot: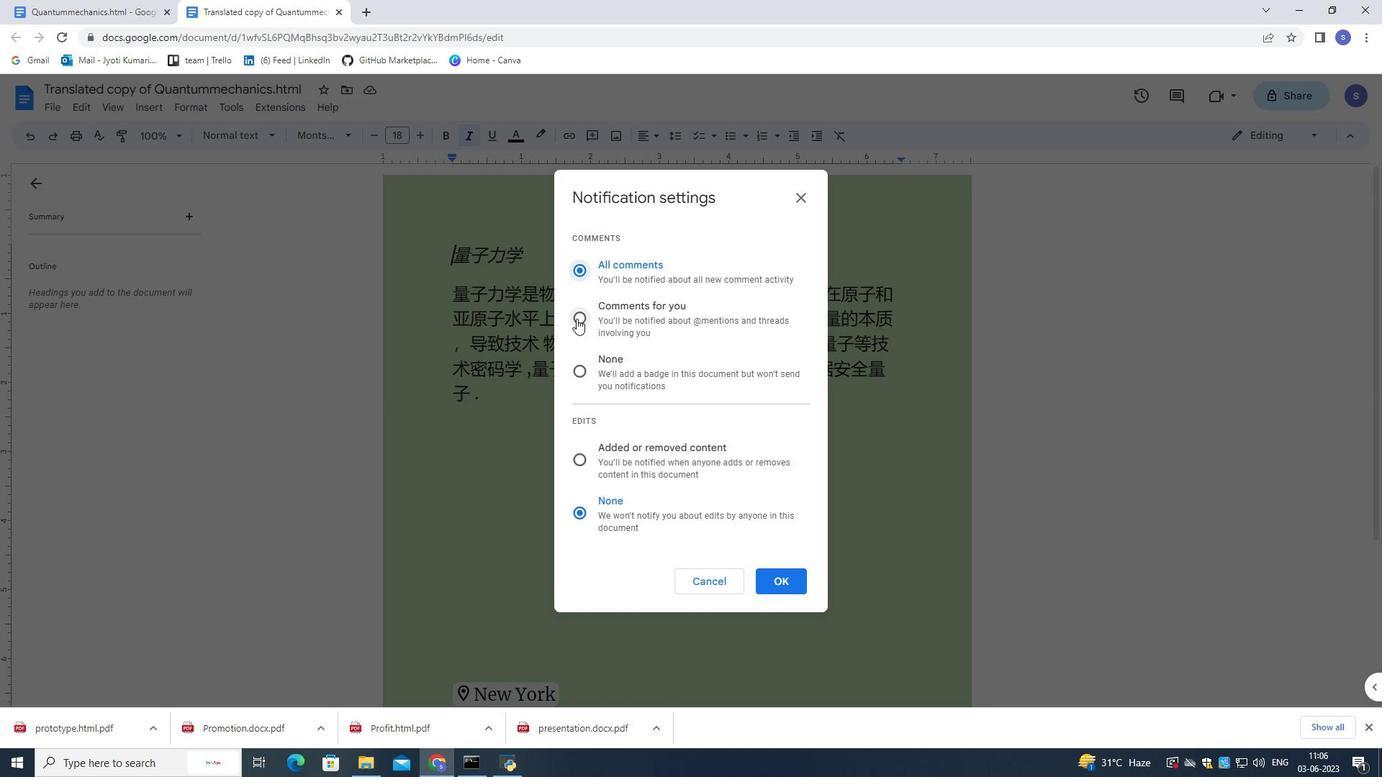 
Action: Mouse moved to (779, 584)
Screenshot: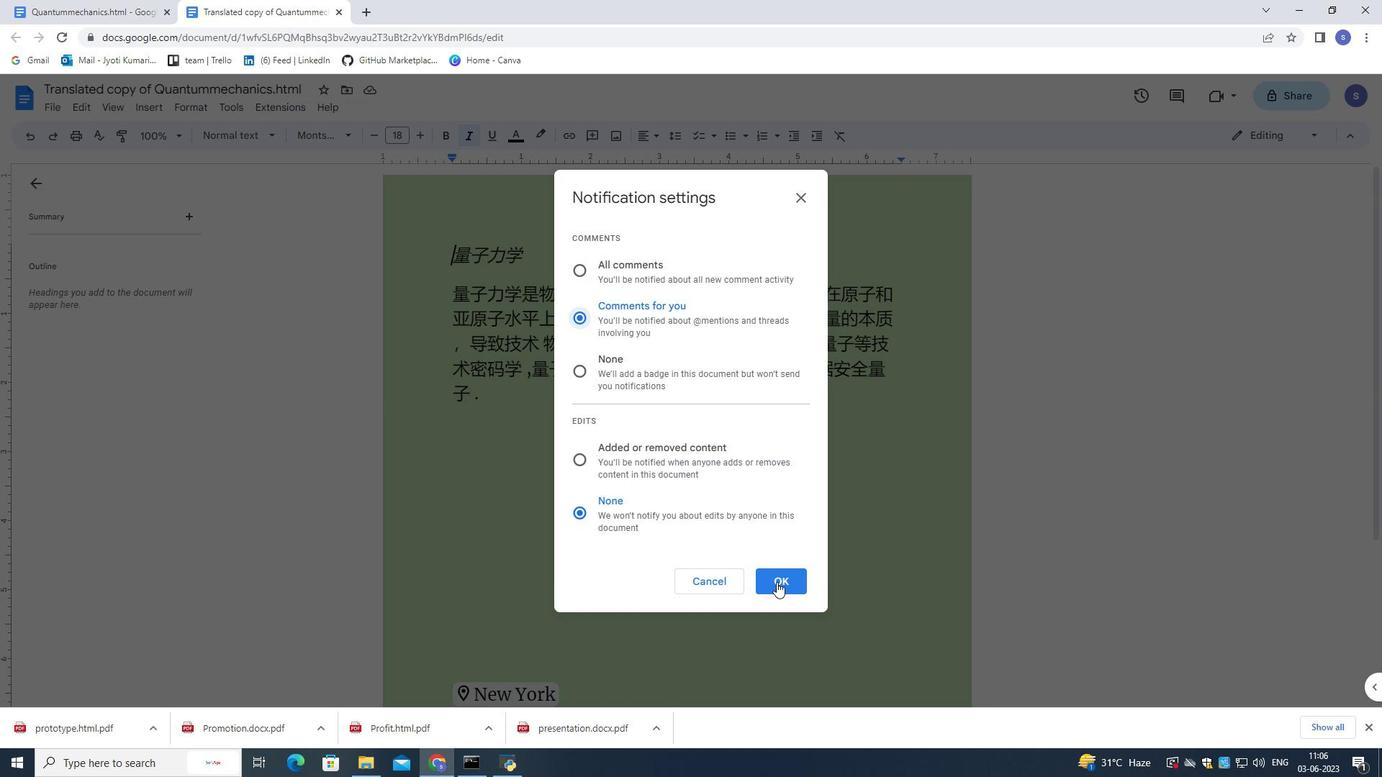 
Action: Mouse pressed left at (779, 584)
Screenshot: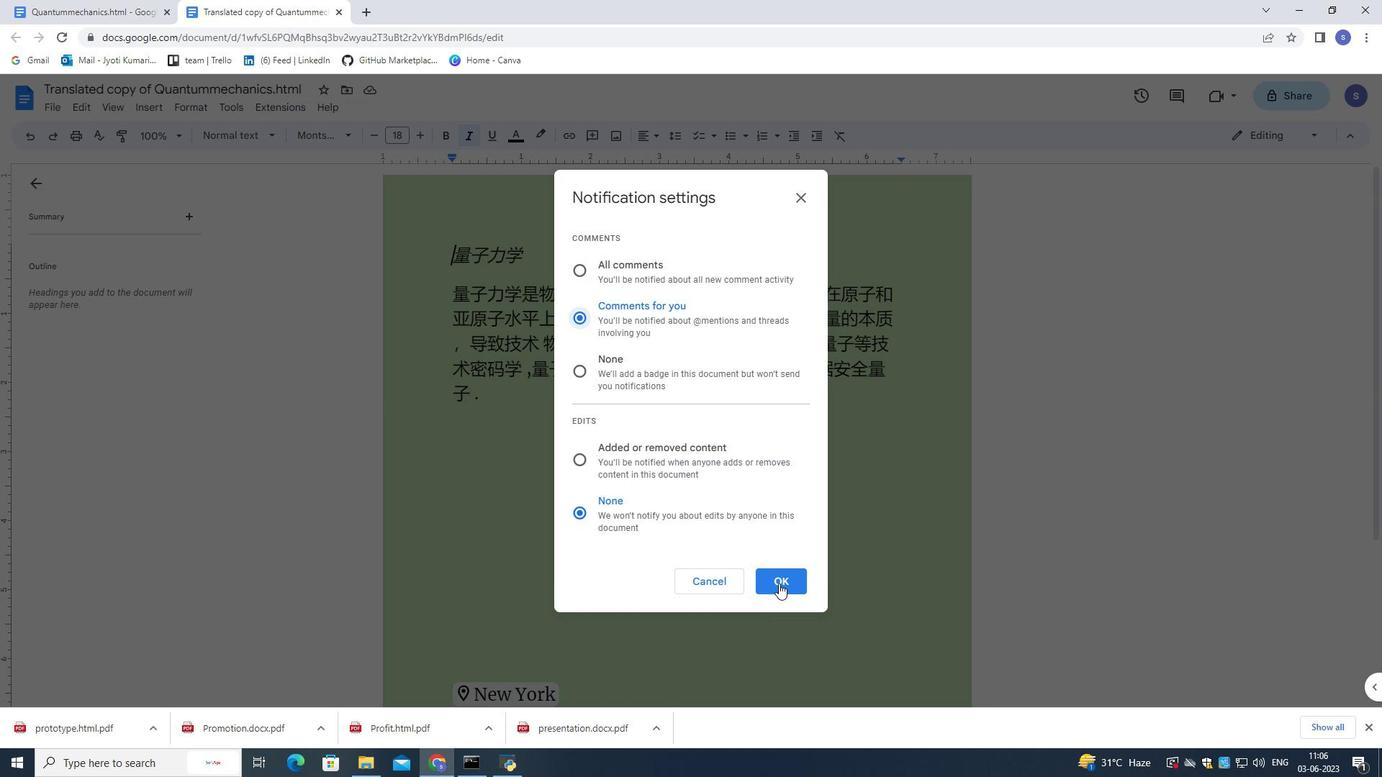 
Action: Mouse moved to (539, 446)
Screenshot: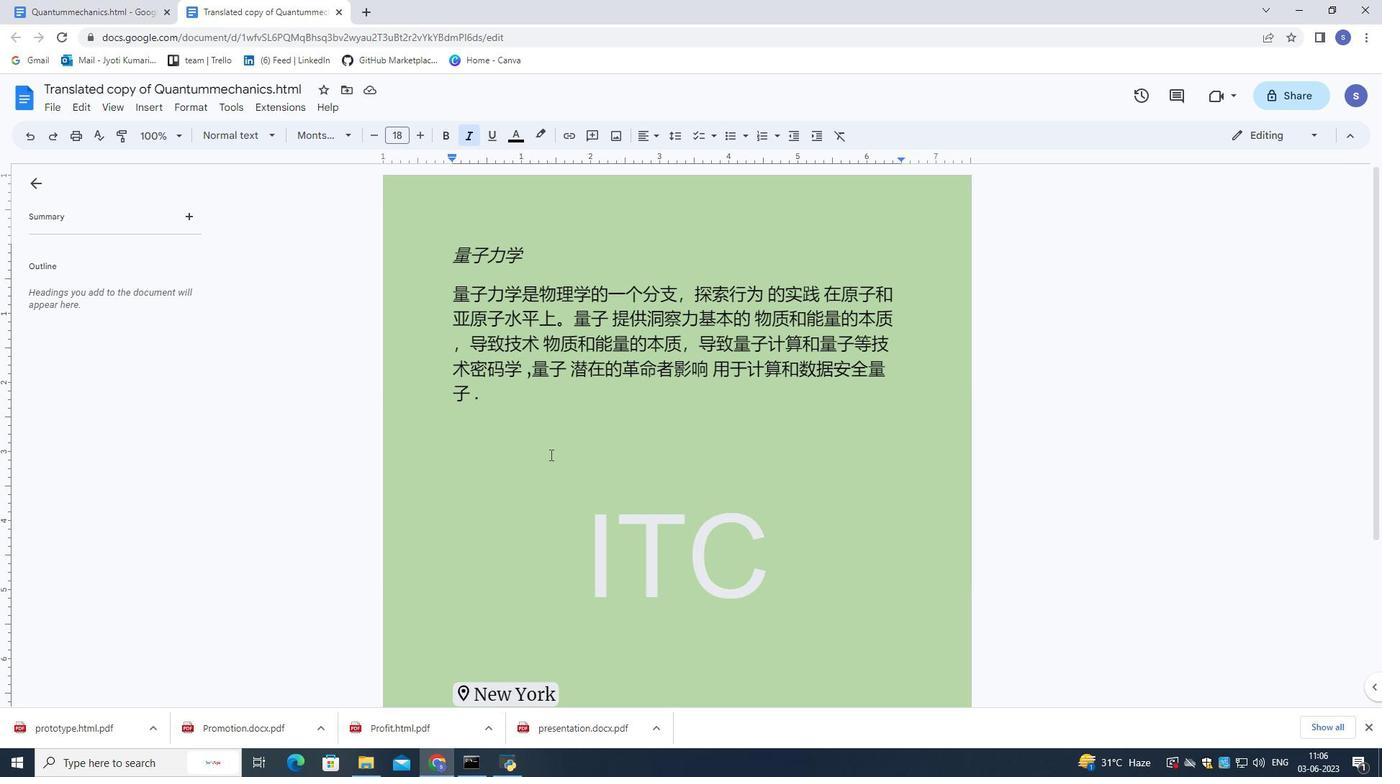 
